 Task: Find a house in South Boston, United States, for 6 guests from 6th to 15th September, with a price range of 8000 to 12000, 6 bedrooms, 6 beds, 6 bathrooms, and amenities like Free parking and Wifi.
Action: Mouse moved to (577, 113)
Screenshot: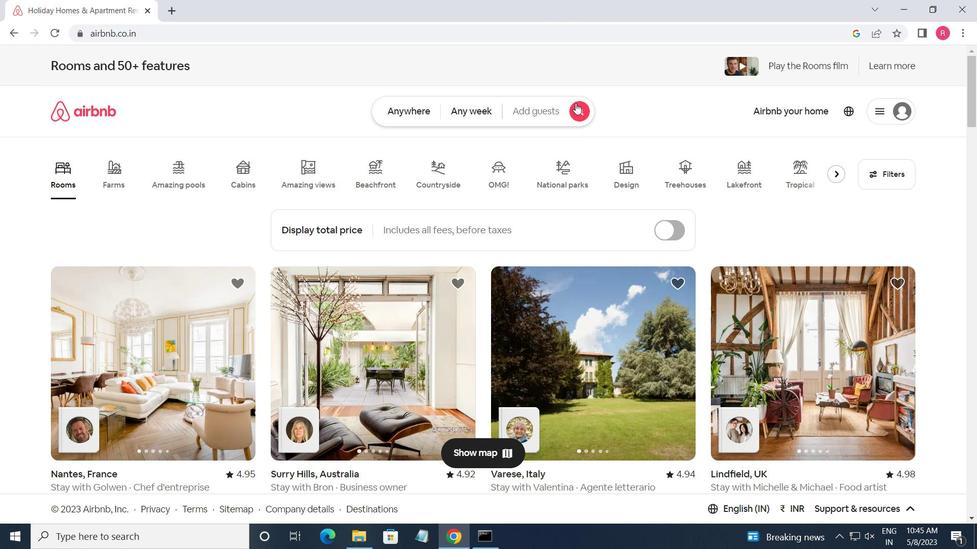 
Action: Mouse pressed left at (577, 113)
Screenshot: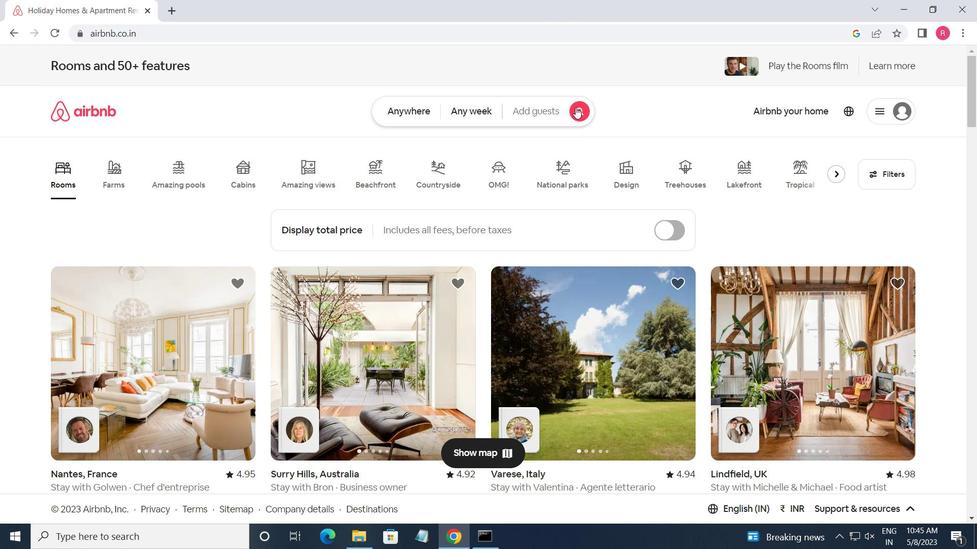 
Action: Mouse moved to (352, 162)
Screenshot: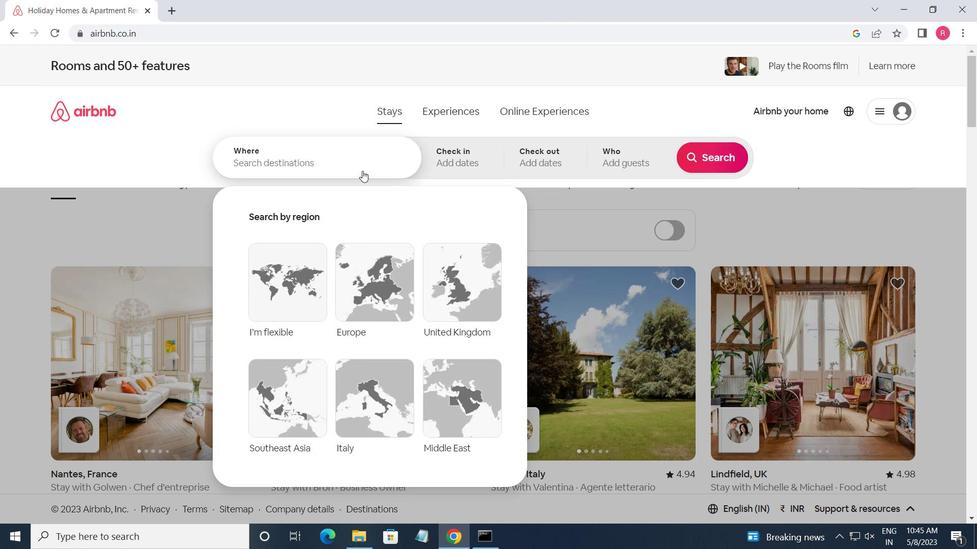 
Action: Mouse pressed left at (352, 162)
Screenshot: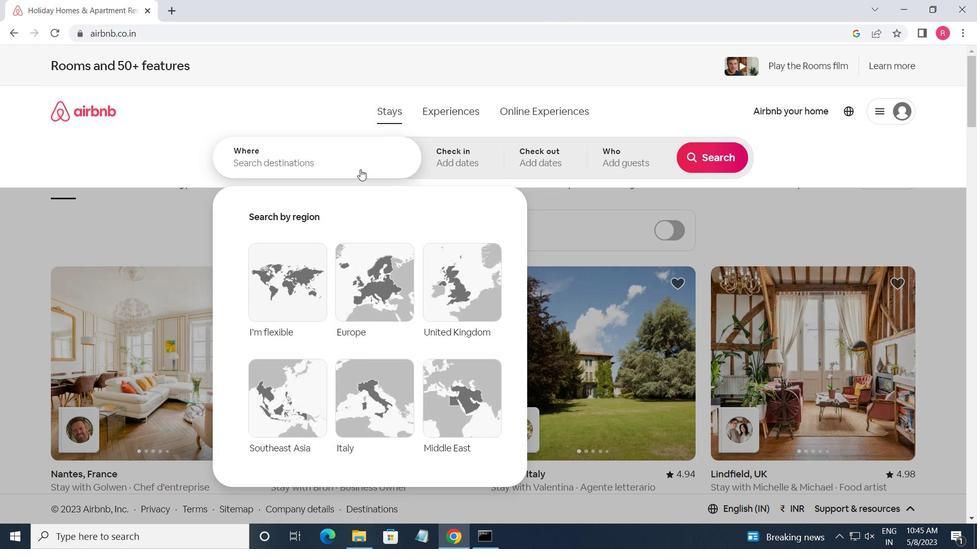 
Action: Key pressed <Key.shift>SOUTH<Key.space><Key.shift_r>BOSTON<Key.shift_r><<Key.space><Key.backspace><Key.backspace>,<Key.space><Key.shift_r>UNITED<Key.space><Key.shift>STATES<Key.enter>
Screenshot: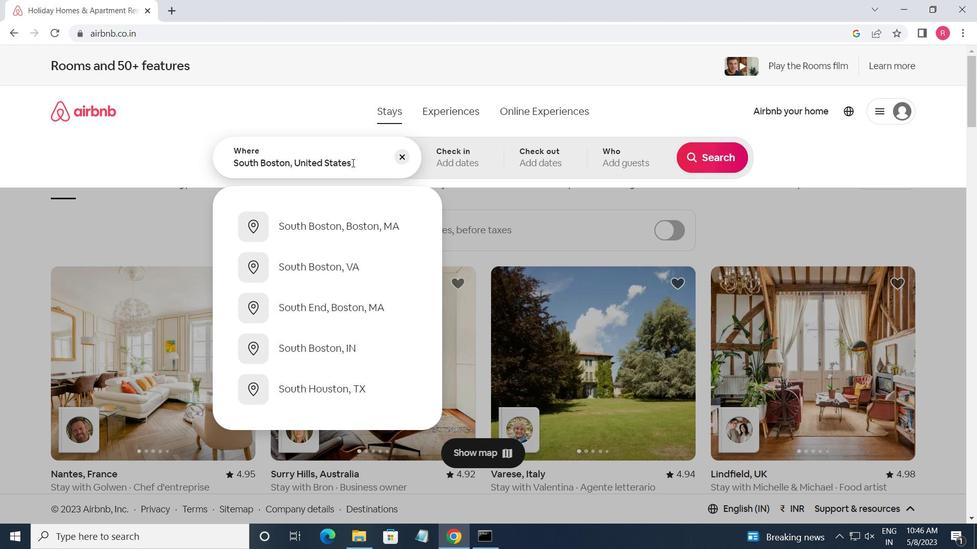 
Action: Mouse moved to (711, 258)
Screenshot: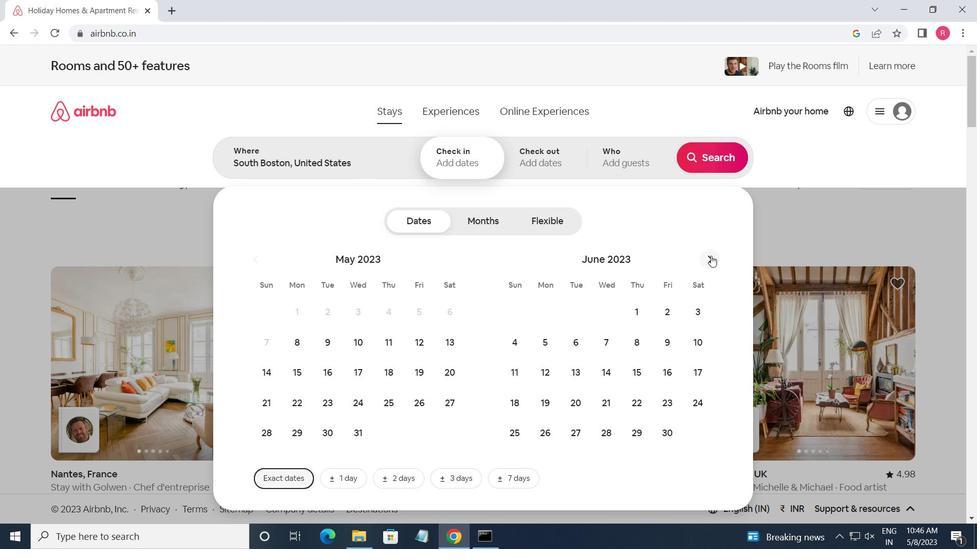 
Action: Mouse pressed left at (711, 258)
Screenshot: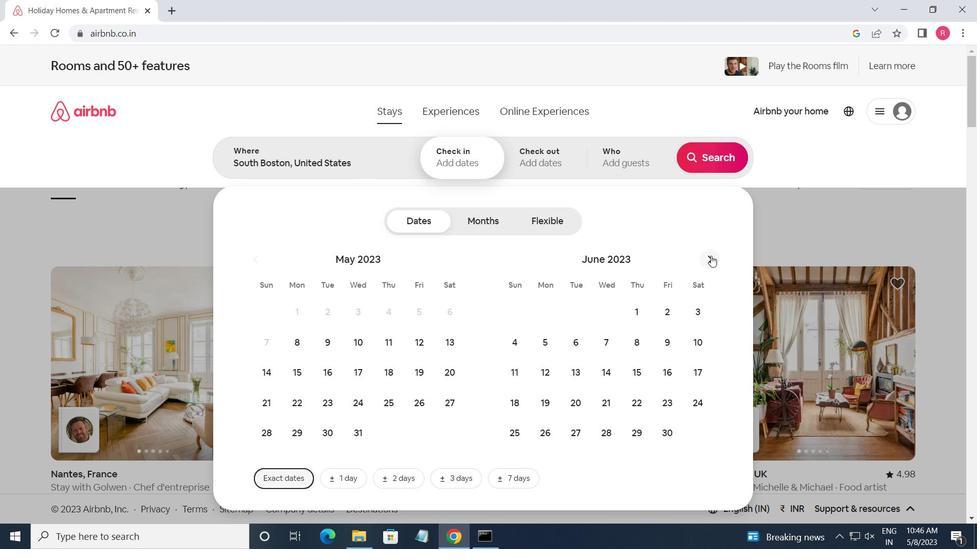 
Action: Mouse pressed left at (711, 258)
Screenshot: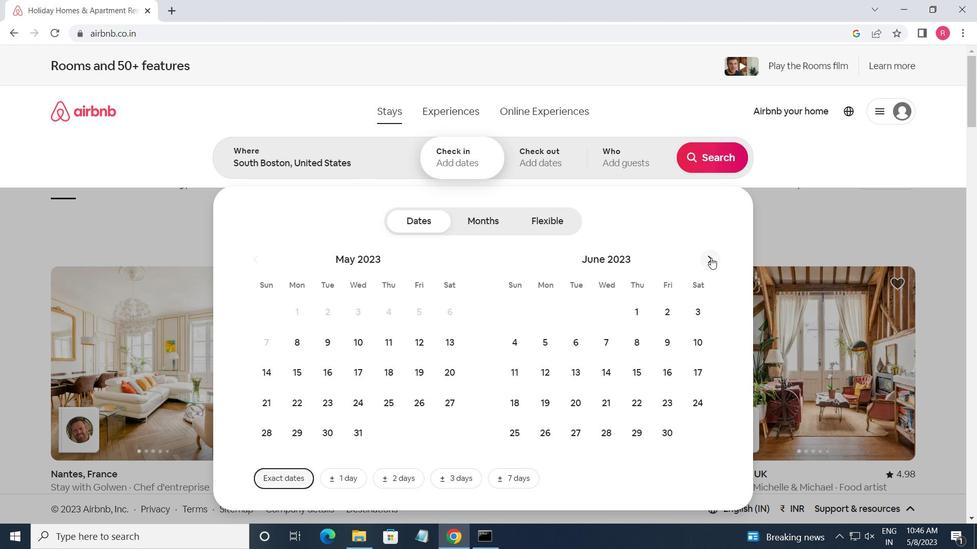 
Action: Mouse pressed left at (711, 258)
Screenshot: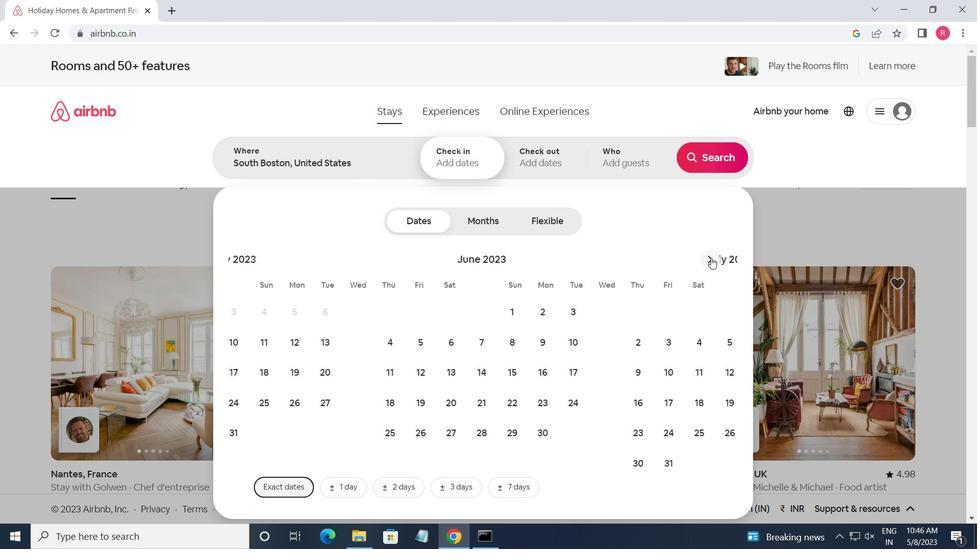 
Action: Mouse pressed left at (711, 258)
Screenshot: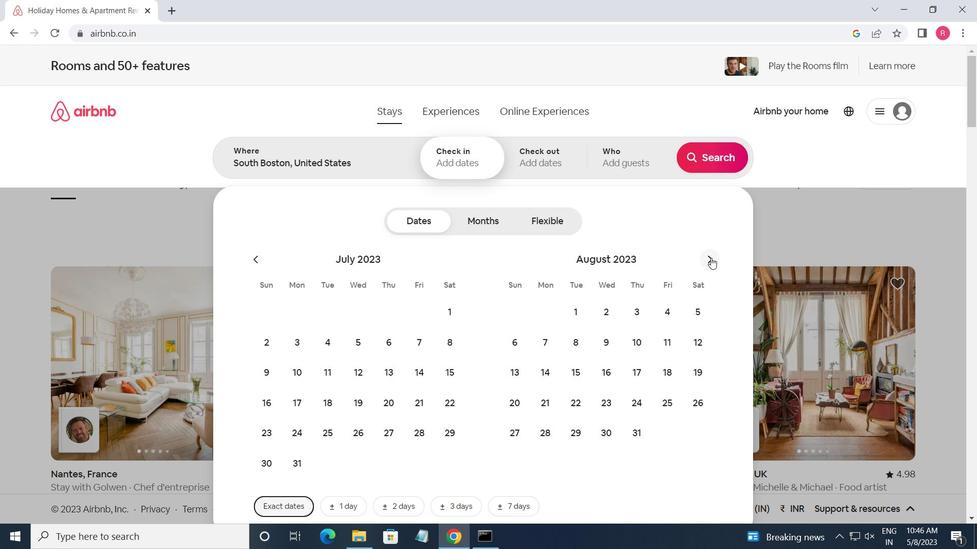 
Action: Mouse moved to (610, 345)
Screenshot: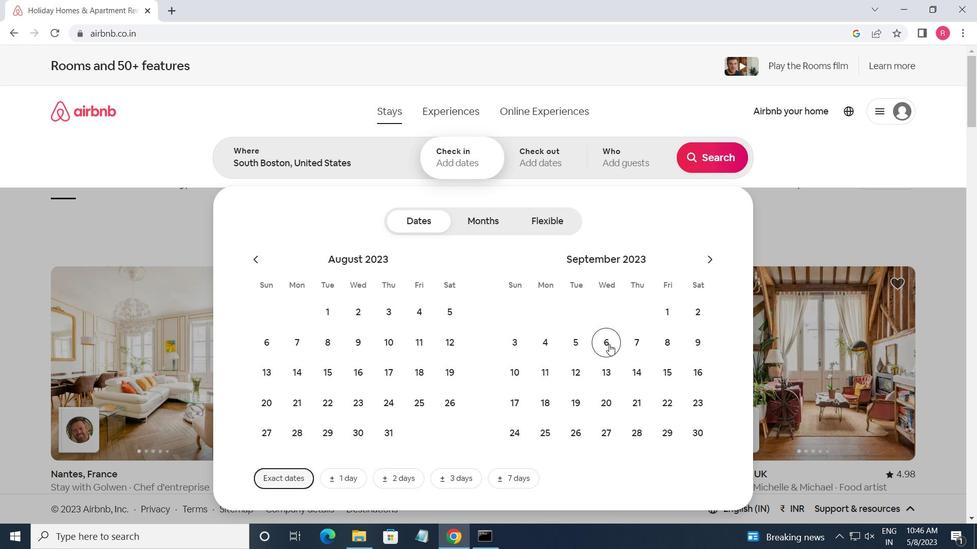 
Action: Mouse pressed left at (610, 345)
Screenshot: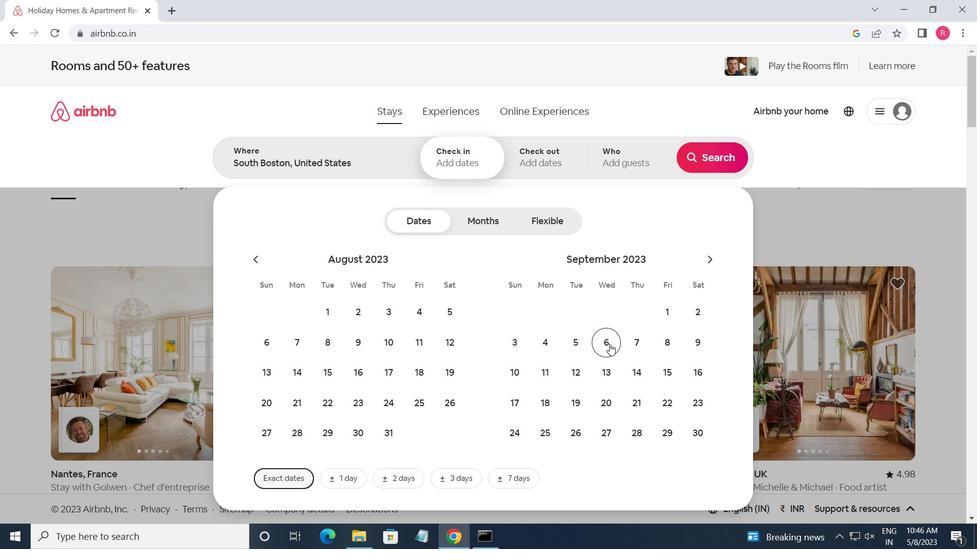 
Action: Mouse moved to (659, 377)
Screenshot: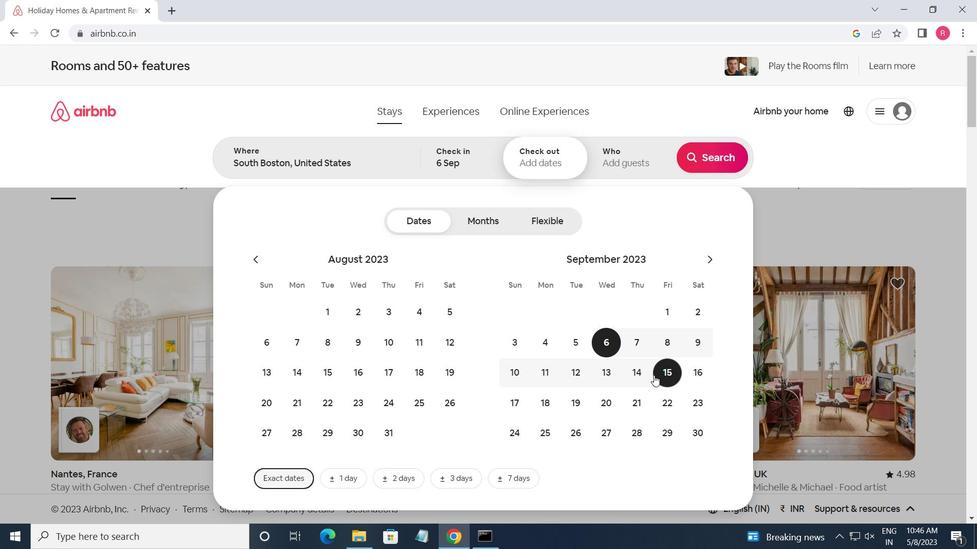 
Action: Mouse pressed left at (659, 377)
Screenshot: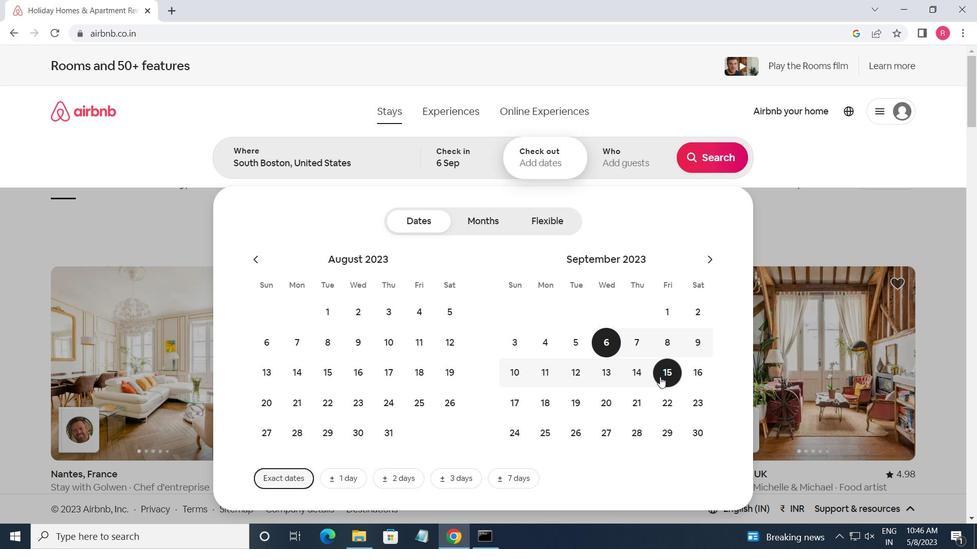 
Action: Mouse moved to (606, 156)
Screenshot: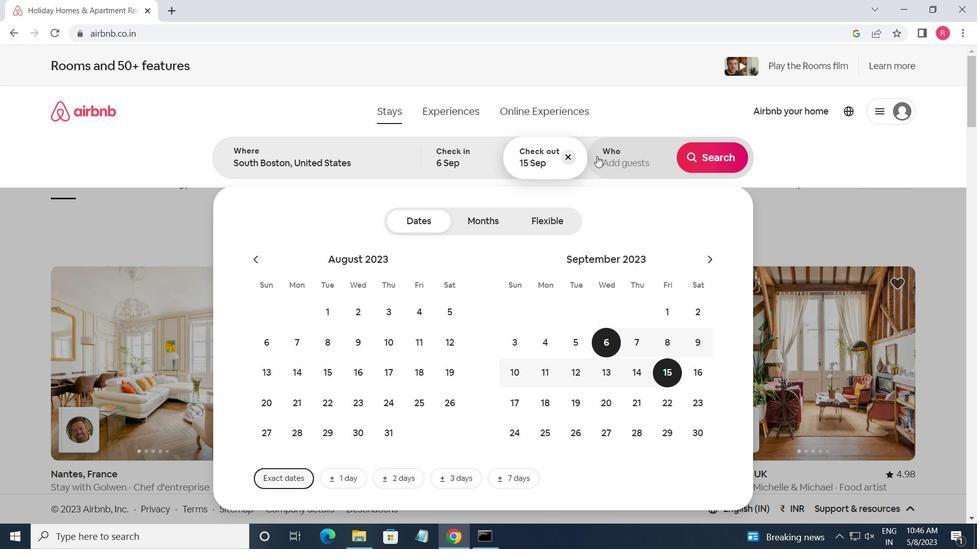 
Action: Mouse pressed left at (606, 156)
Screenshot: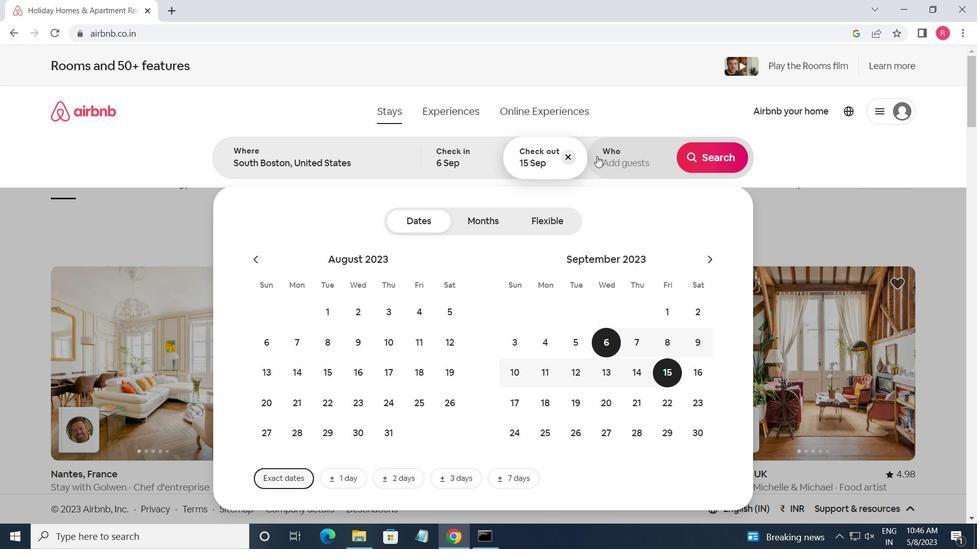 
Action: Mouse moved to (715, 227)
Screenshot: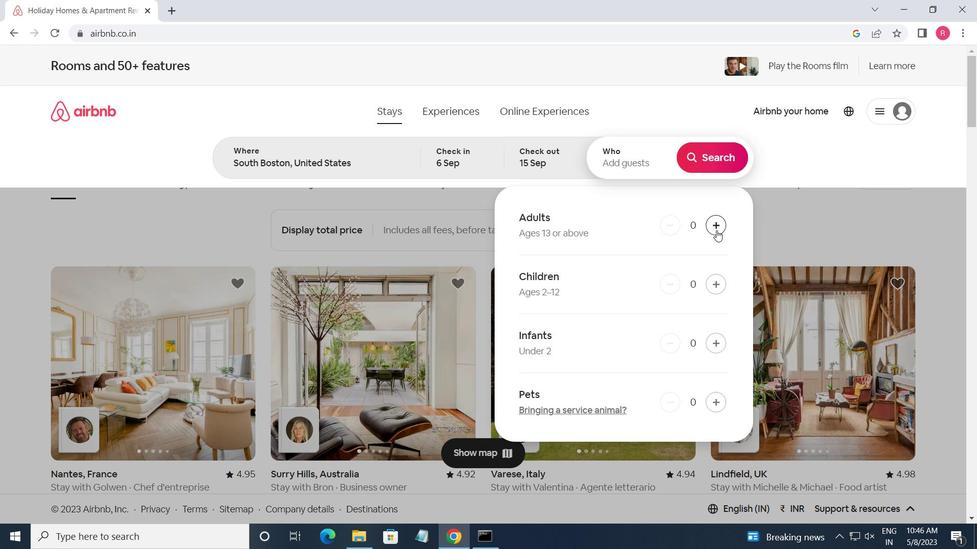 
Action: Mouse pressed left at (715, 227)
Screenshot: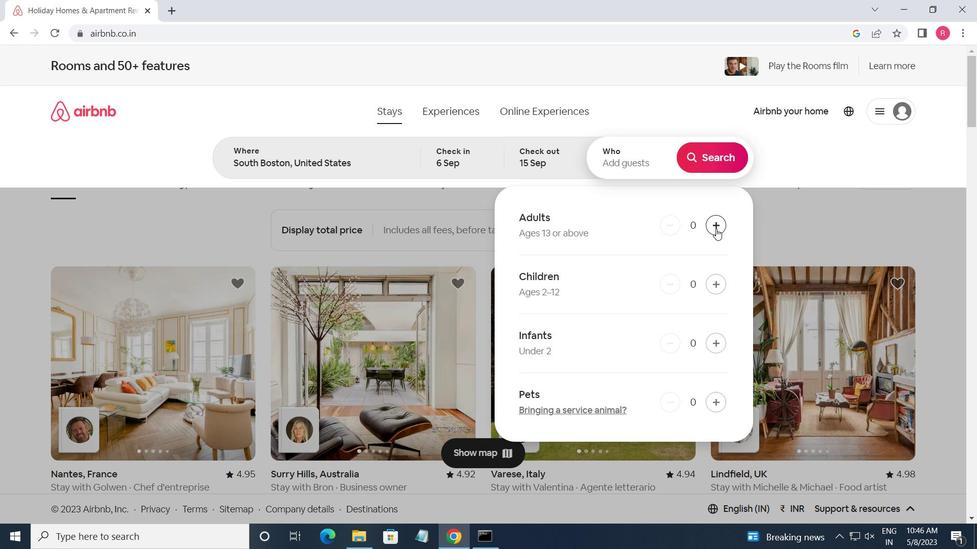 
Action: Mouse pressed left at (715, 227)
Screenshot: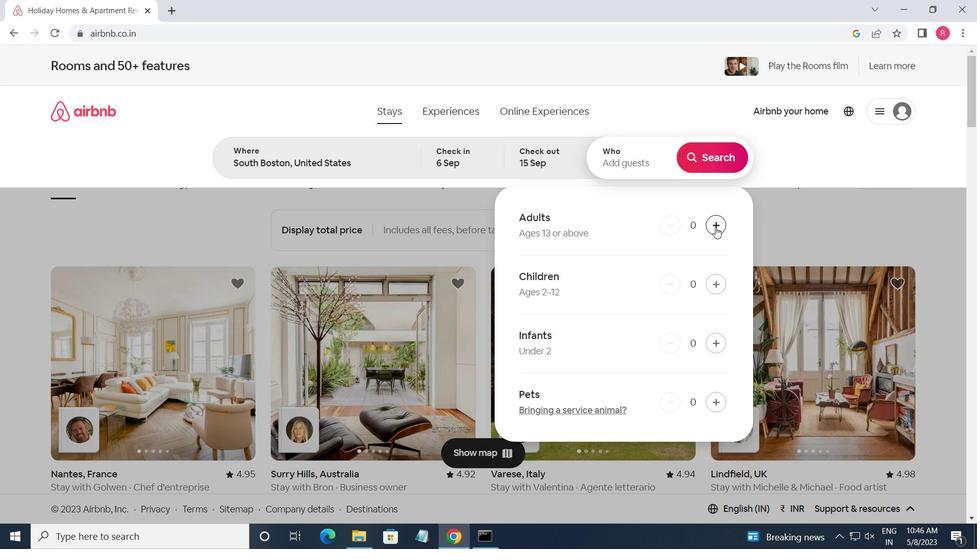 
Action: Mouse pressed left at (715, 227)
Screenshot: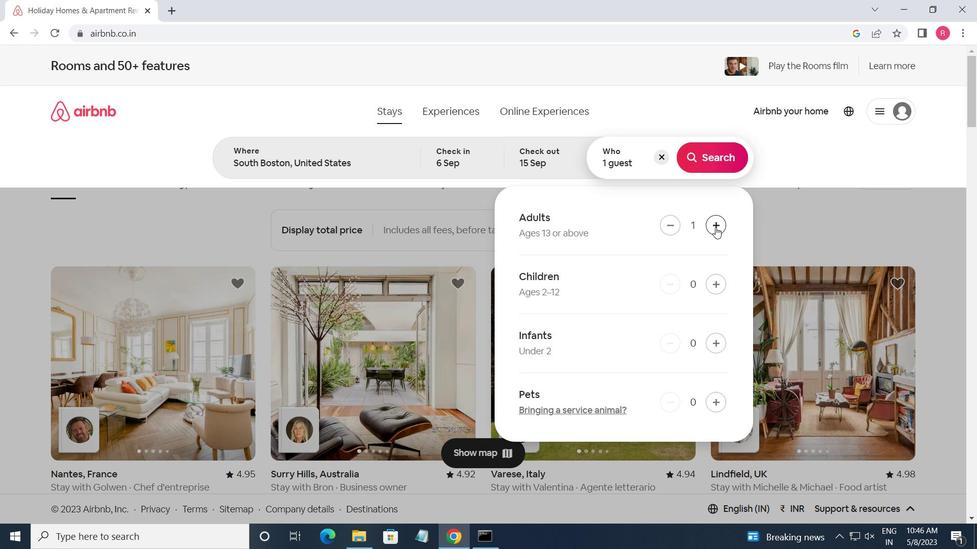 
Action: Mouse pressed left at (715, 227)
Screenshot: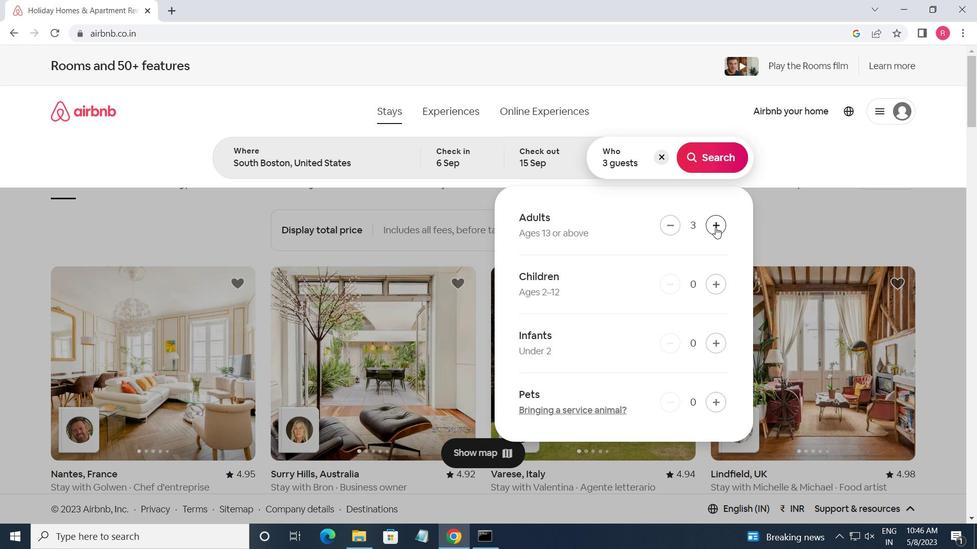 
Action: Mouse pressed left at (715, 227)
Screenshot: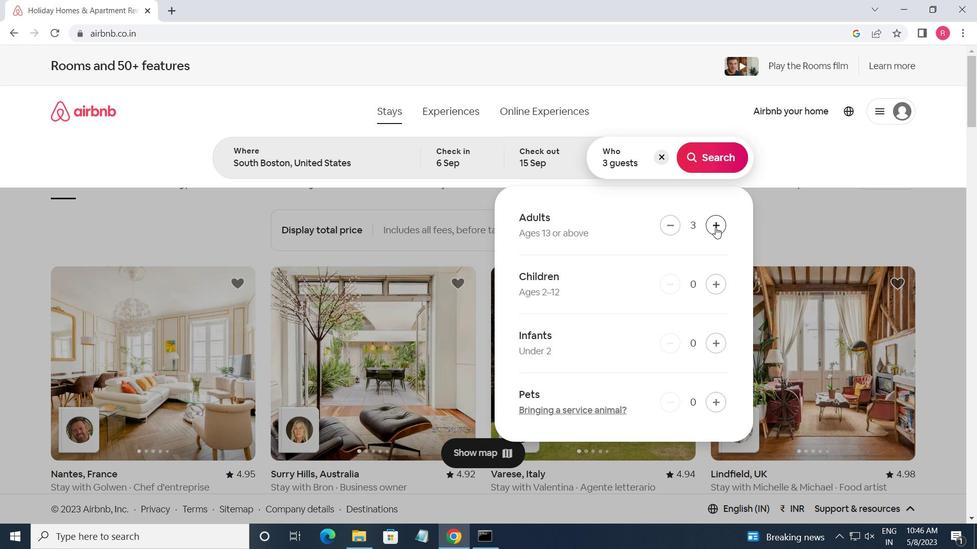 
Action: Mouse pressed left at (715, 227)
Screenshot: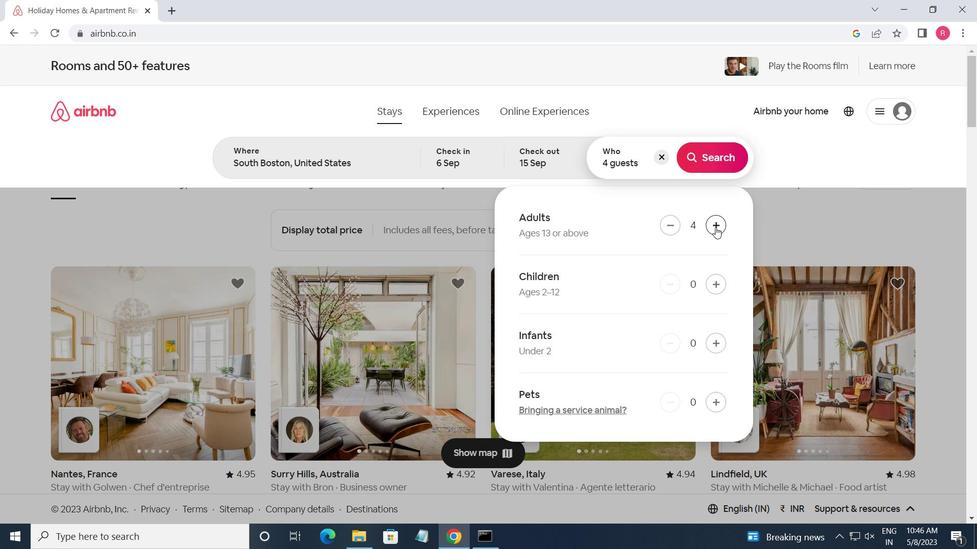 
Action: Mouse moved to (699, 164)
Screenshot: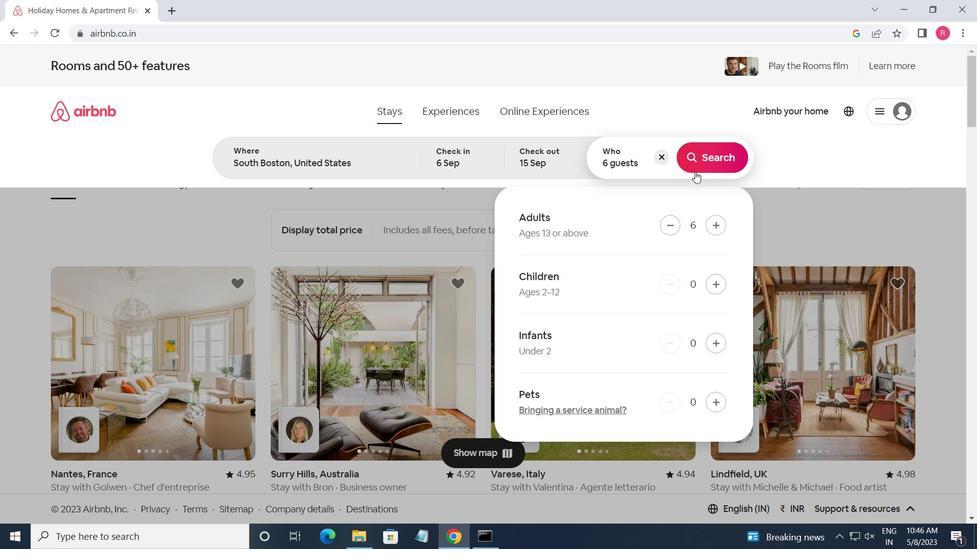 
Action: Mouse pressed left at (699, 164)
Screenshot: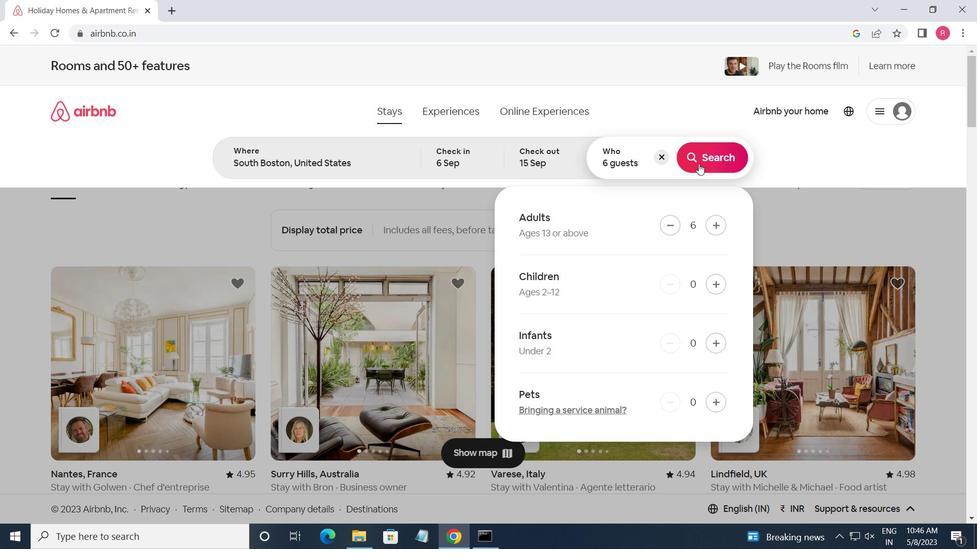 
Action: Mouse moved to (929, 126)
Screenshot: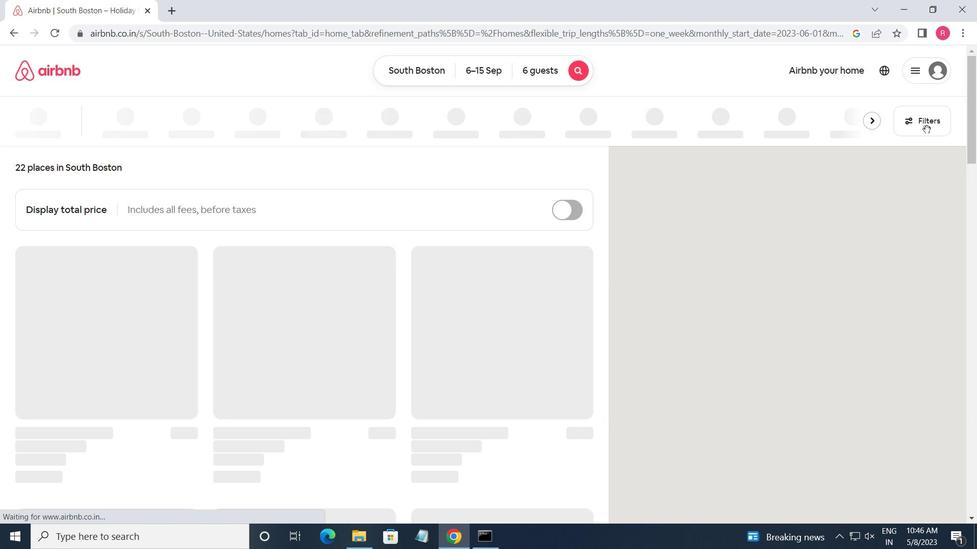 
Action: Mouse pressed left at (929, 126)
Screenshot: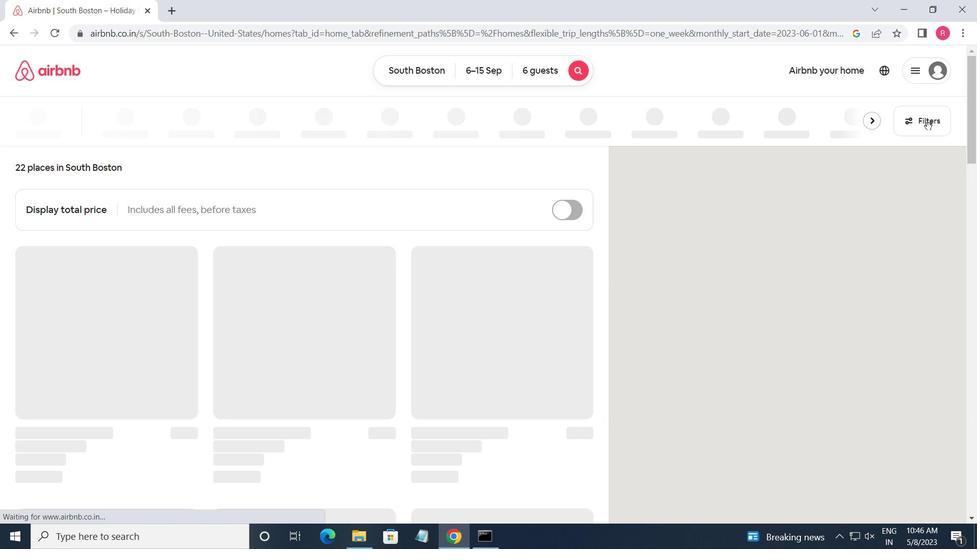 
Action: Mouse moved to (359, 425)
Screenshot: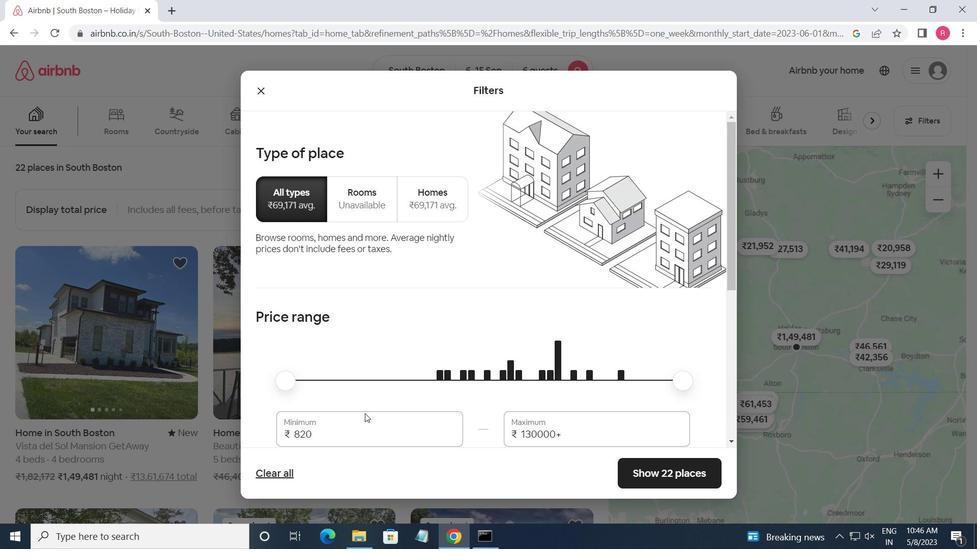 
Action: Mouse pressed left at (359, 425)
Screenshot: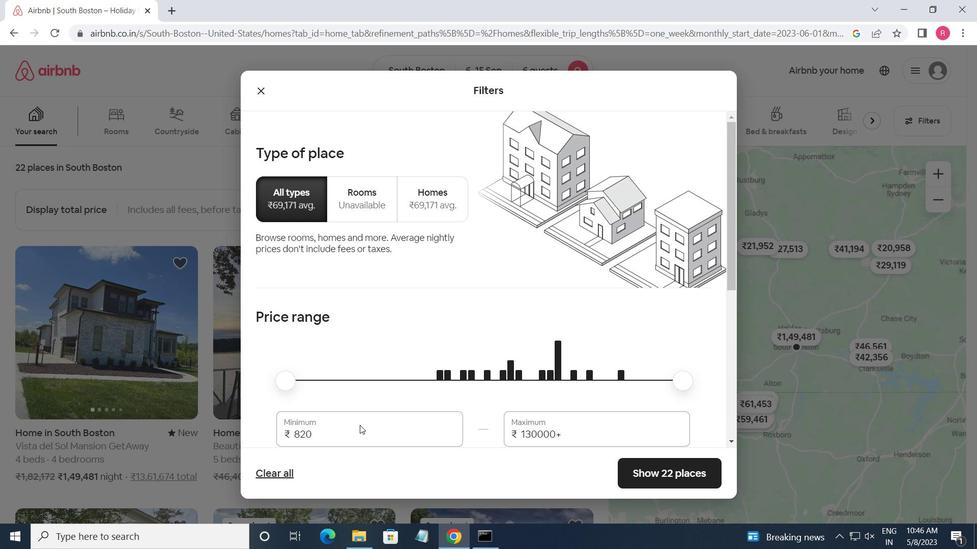 
Action: Key pressed <Key.backspace><Key.backspace>000<Key.tab>12000
Screenshot: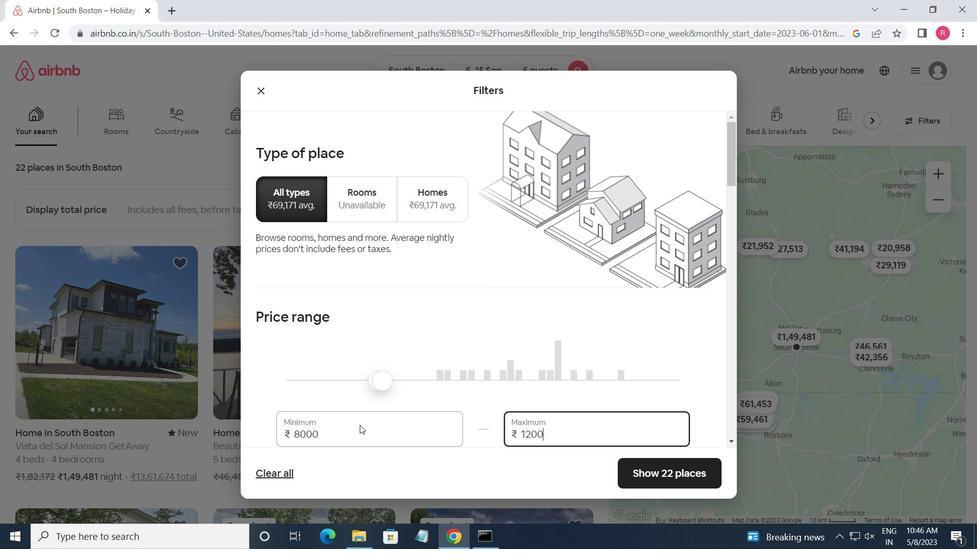 
Action: Mouse moved to (358, 426)
Screenshot: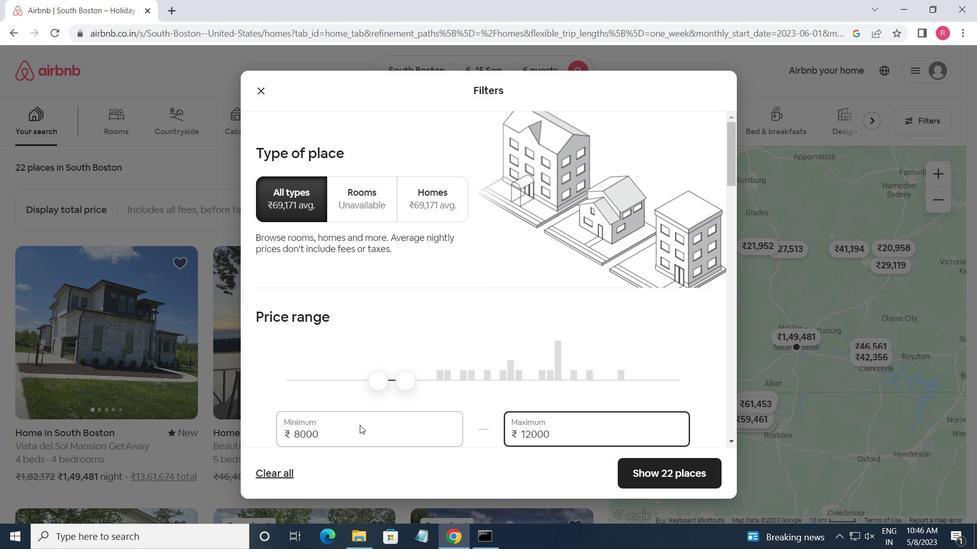 
Action: Mouse scrolled (358, 425) with delta (0, 0)
Screenshot: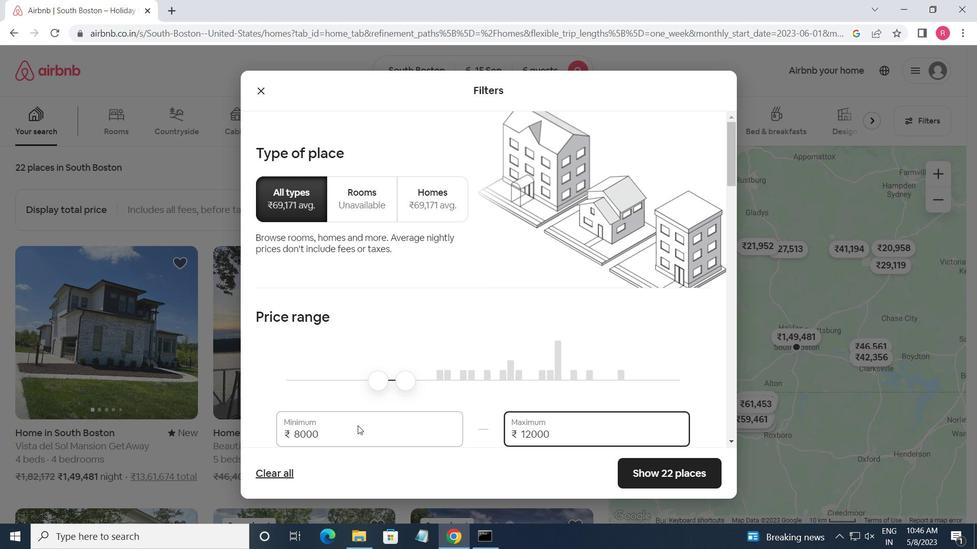 
Action: Mouse moved to (357, 426)
Screenshot: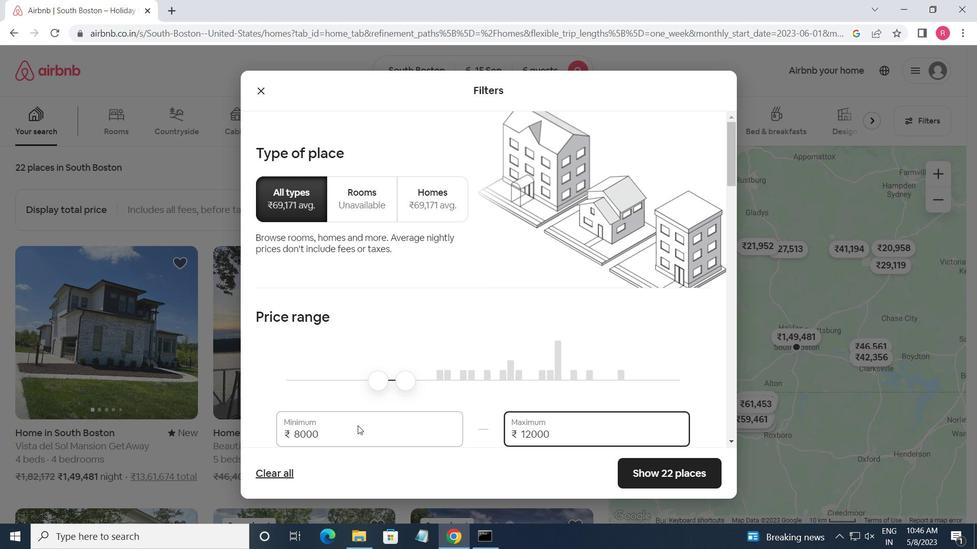 
Action: Mouse scrolled (357, 426) with delta (0, 0)
Screenshot: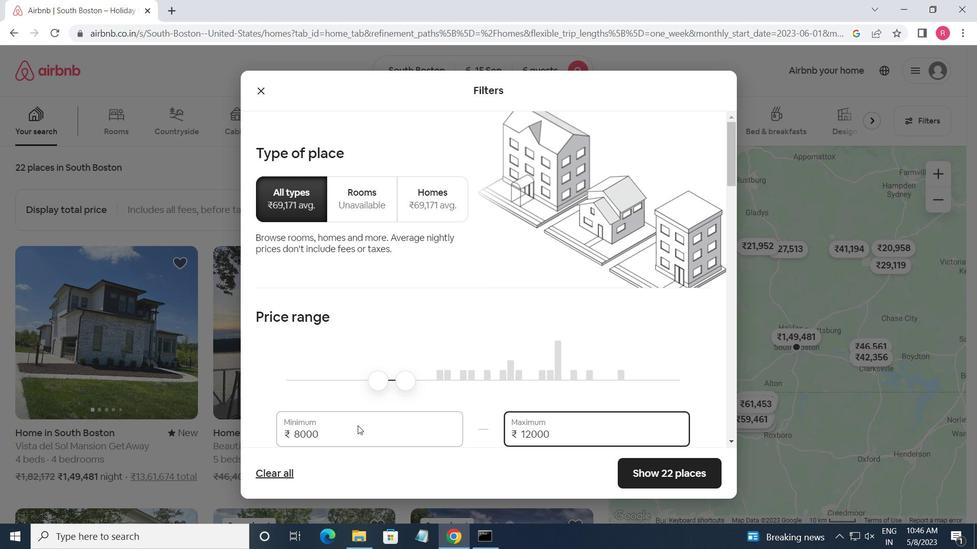 
Action: Mouse moved to (510, 415)
Screenshot: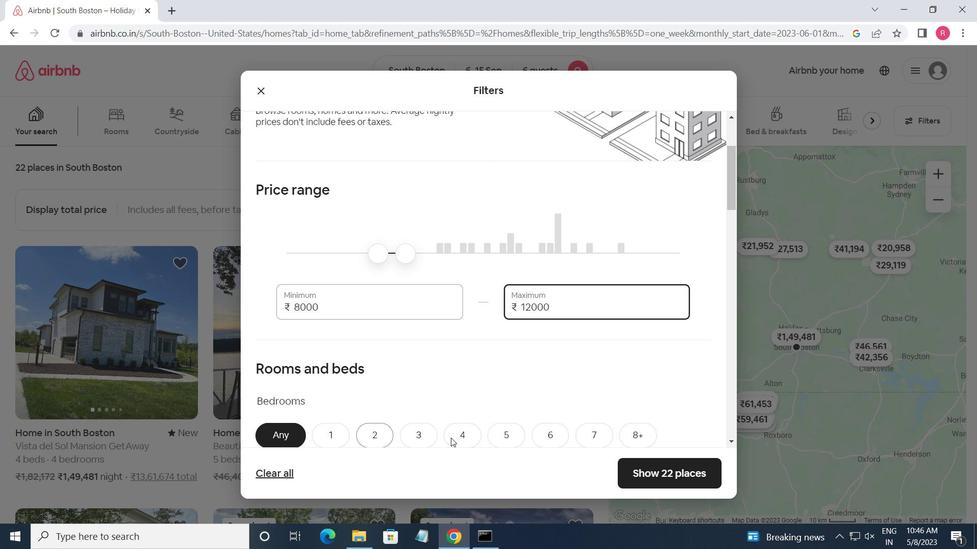 
Action: Mouse scrolled (510, 414) with delta (0, 0)
Screenshot: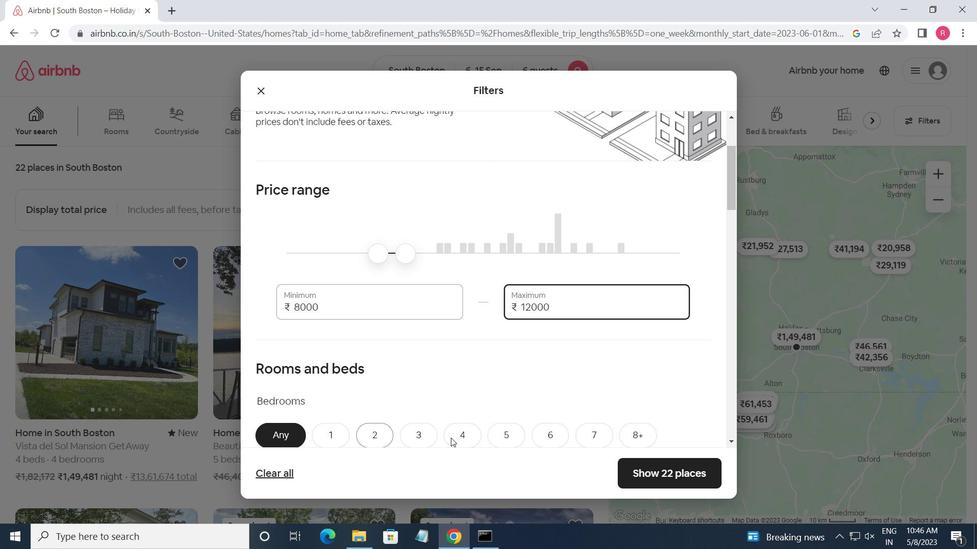 
Action: Mouse moved to (546, 371)
Screenshot: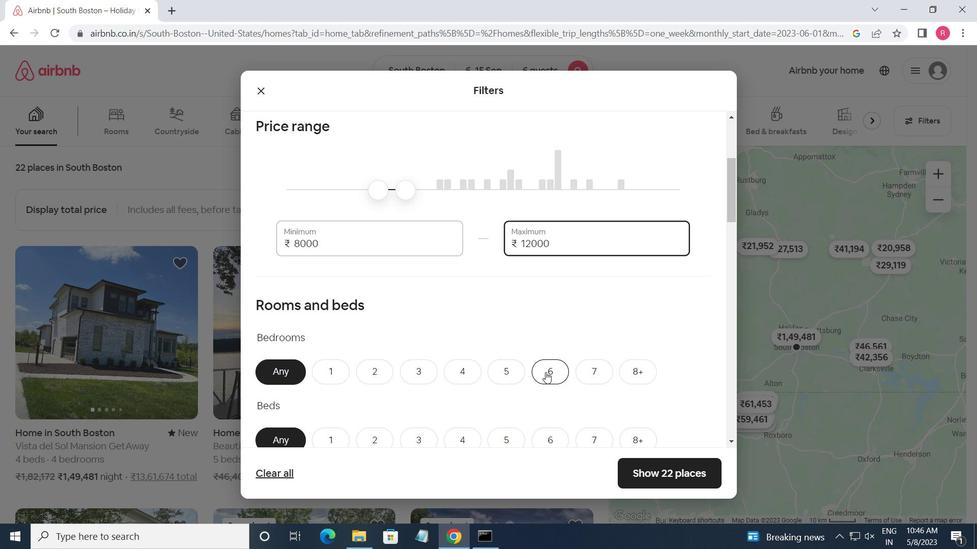 
Action: Mouse pressed left at (546, 371)
Screenshot: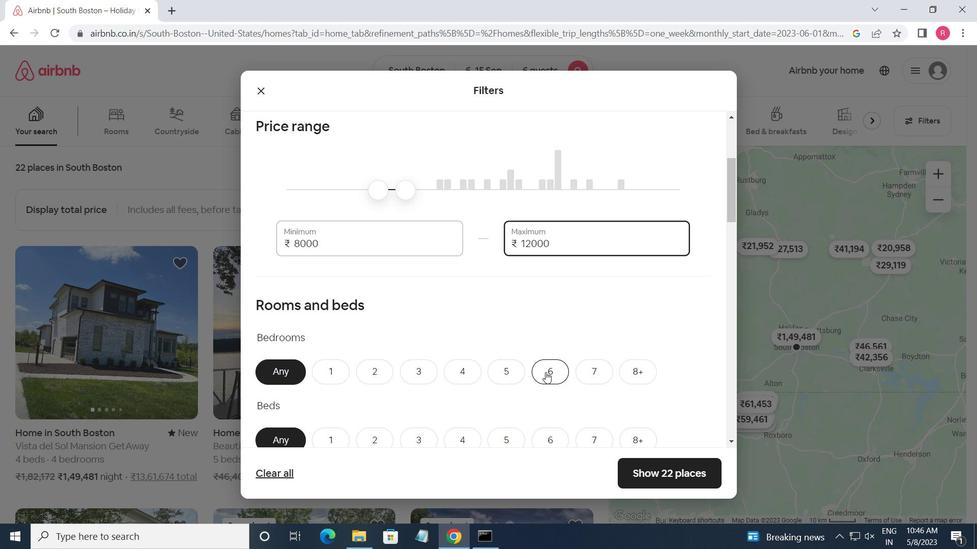 
Action: Mouse moved to (553, 434)
Screenshot: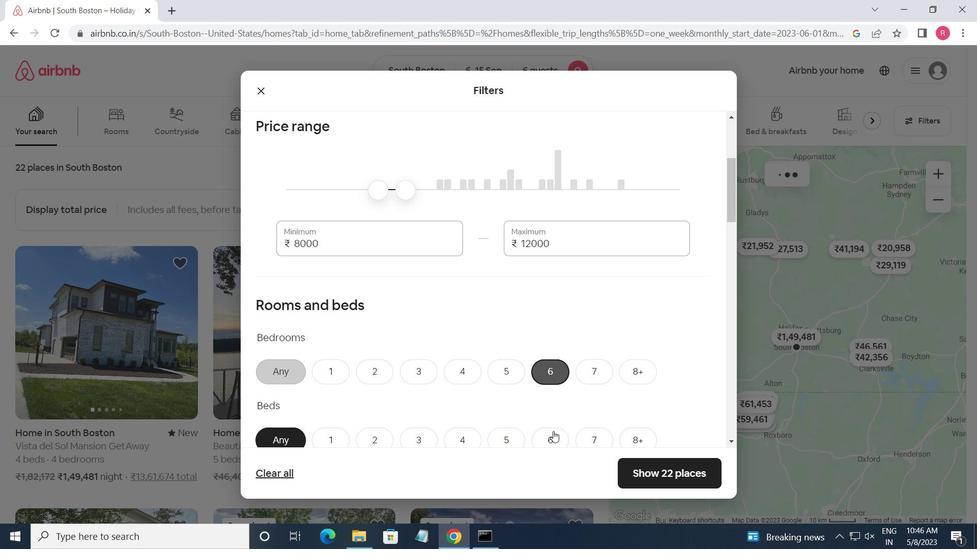 
Action: Mouse pressed left at (553, 434)
Screenshot: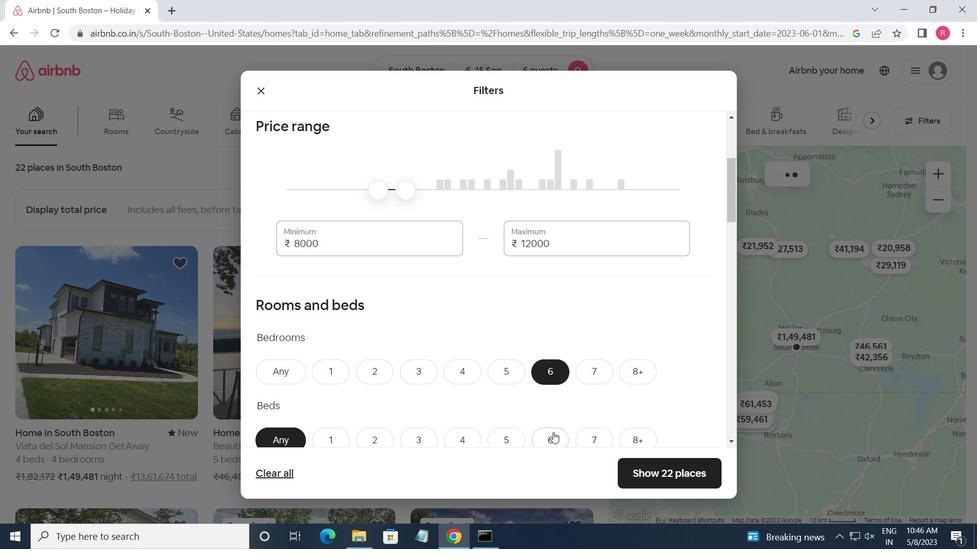 
Action: Mouse moved to (551, 434)
Screenshot: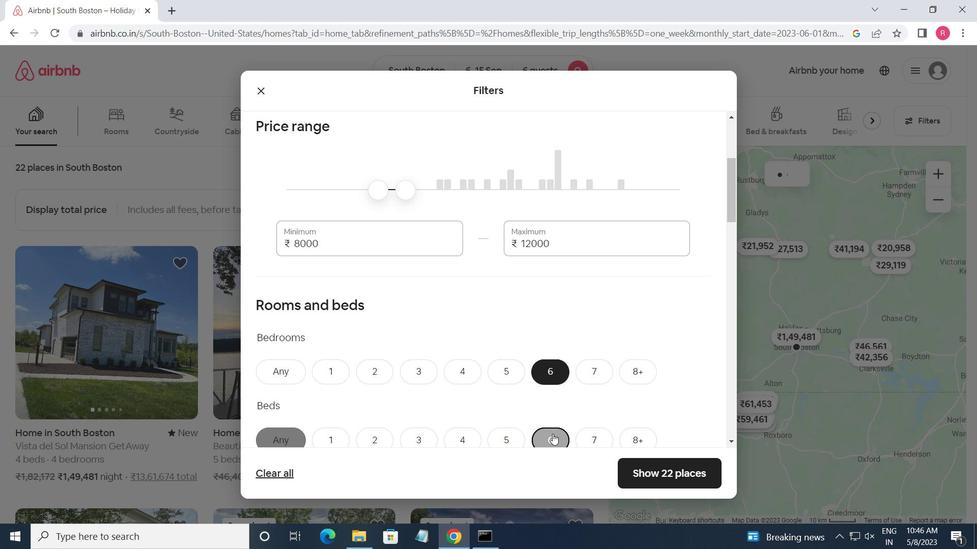 
Action: Mouse scrolled (551, 434) with delta (0, 0)
Screenshot: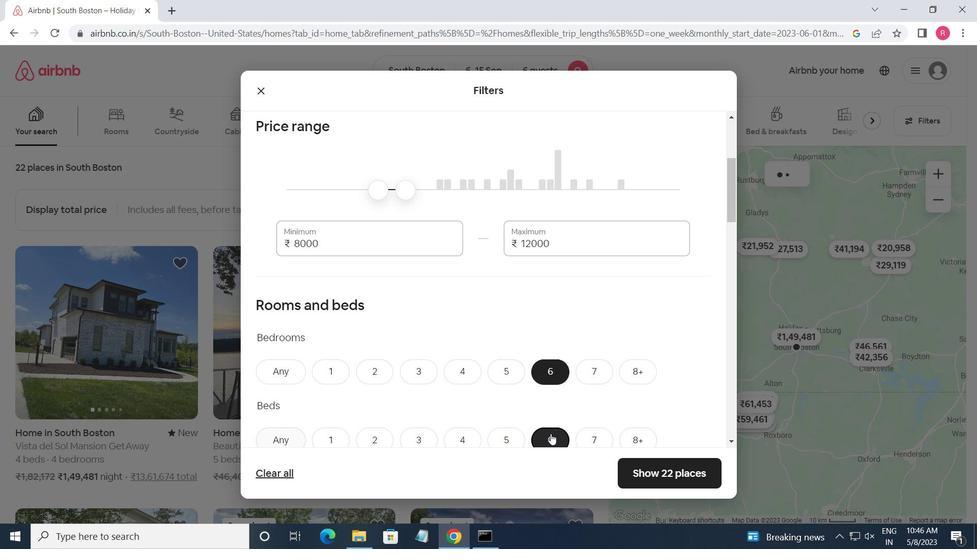 
Action: Mouse scrolled (551, 434) with delta (0, 0)
Screenshot: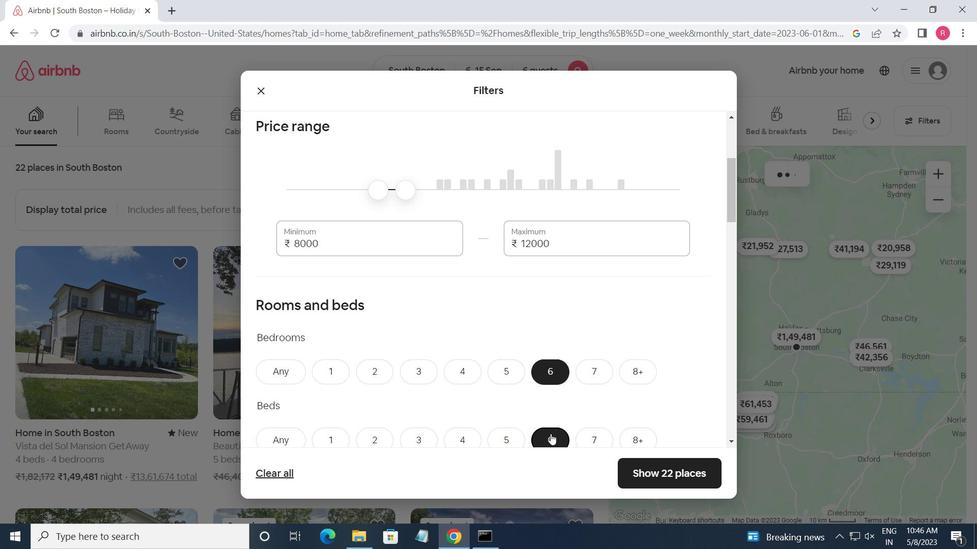 
Action: Mouse moved to (549, 388)
Screenshot: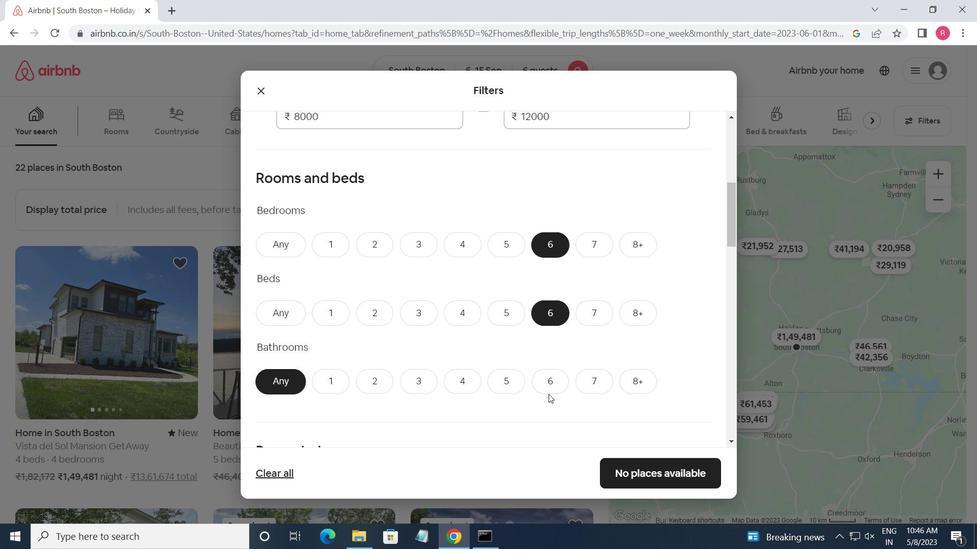
Action: Mouse pressed left at (549, 388)
Screenshot: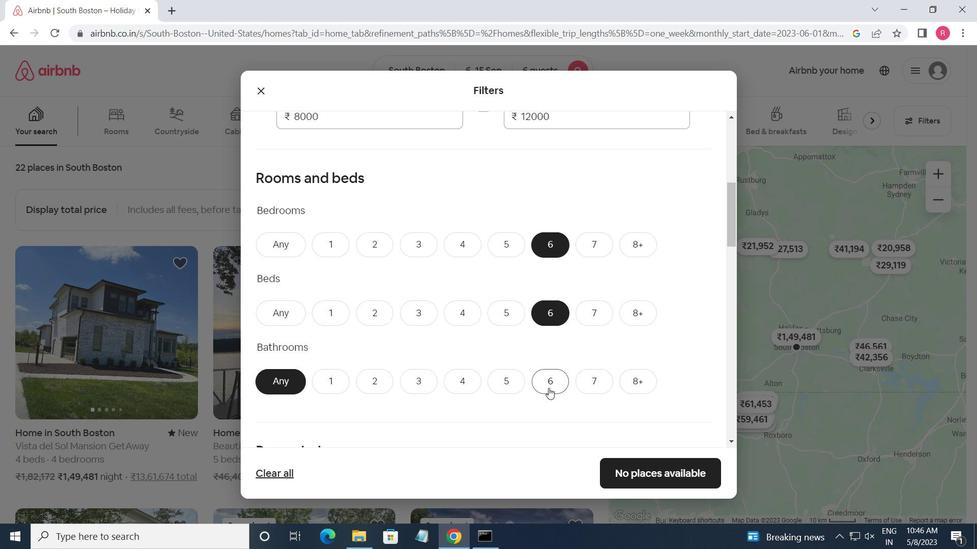 
Action: Mouse scrolled (549, 388) with delta (0, 0)
Screenshot: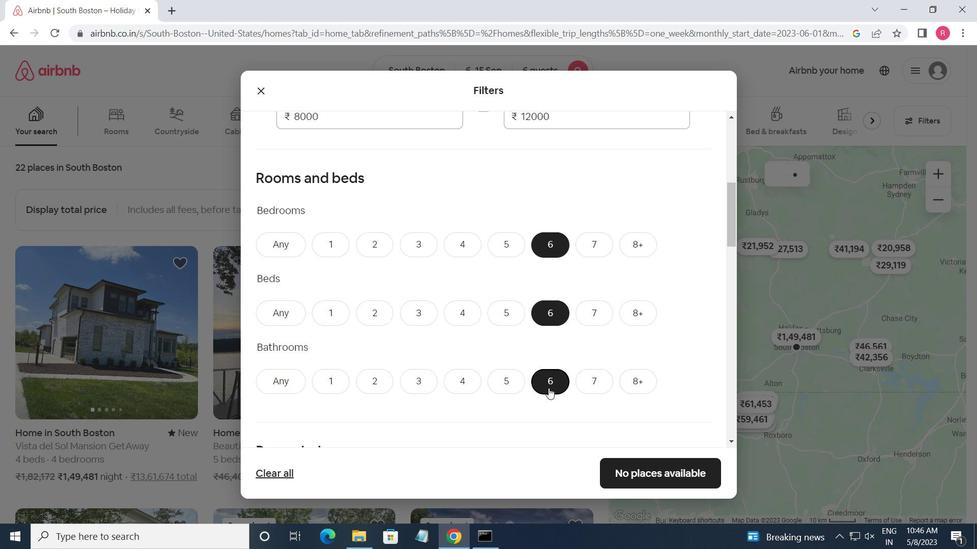 
Action: Mouse scrolled (549, 388) with delta (0, 0)
Screenshot: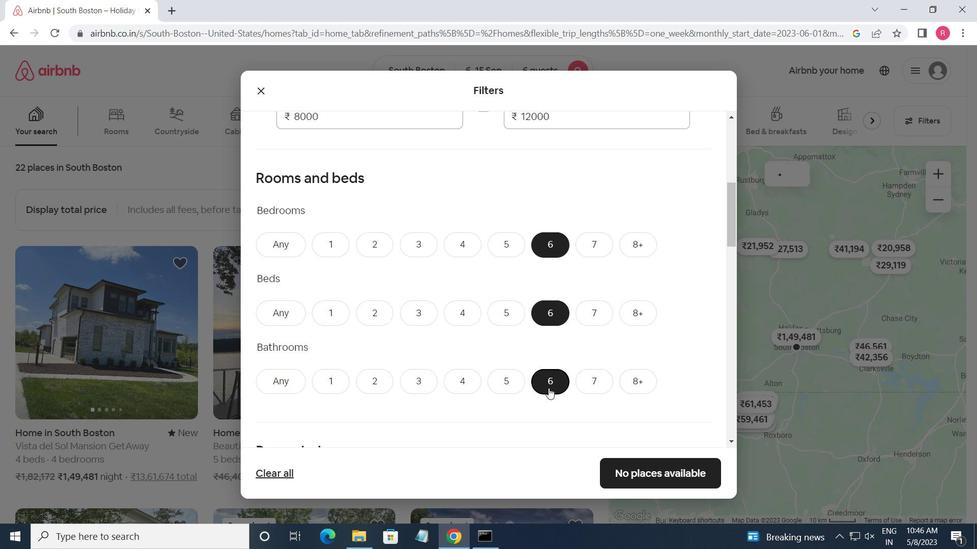 
Action: Mouse scrolled (549, 388) with delta (0, 0)
Screenshot: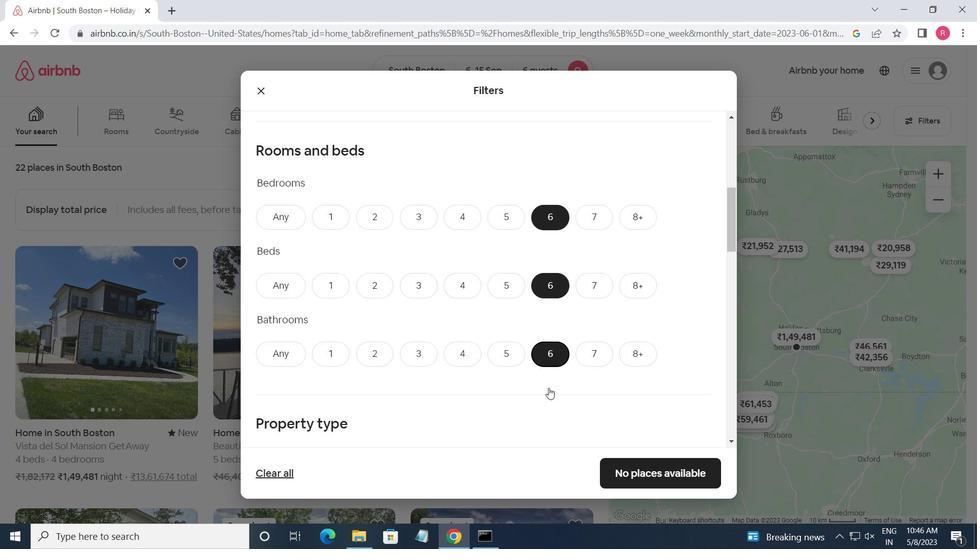 
Action: Mouse moved to (336, 334)
Screenshot: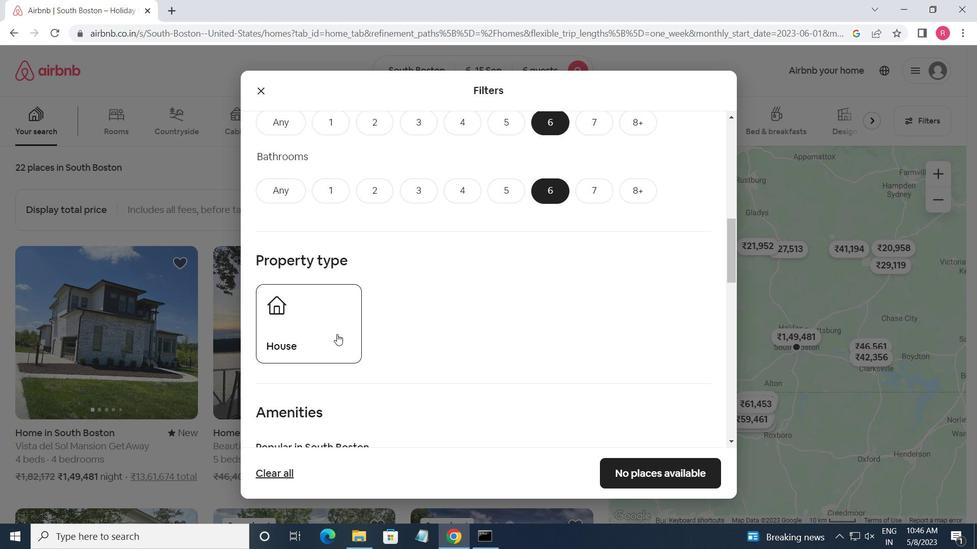
Action: Mouse pressed left at (336, 334)
Screenshot: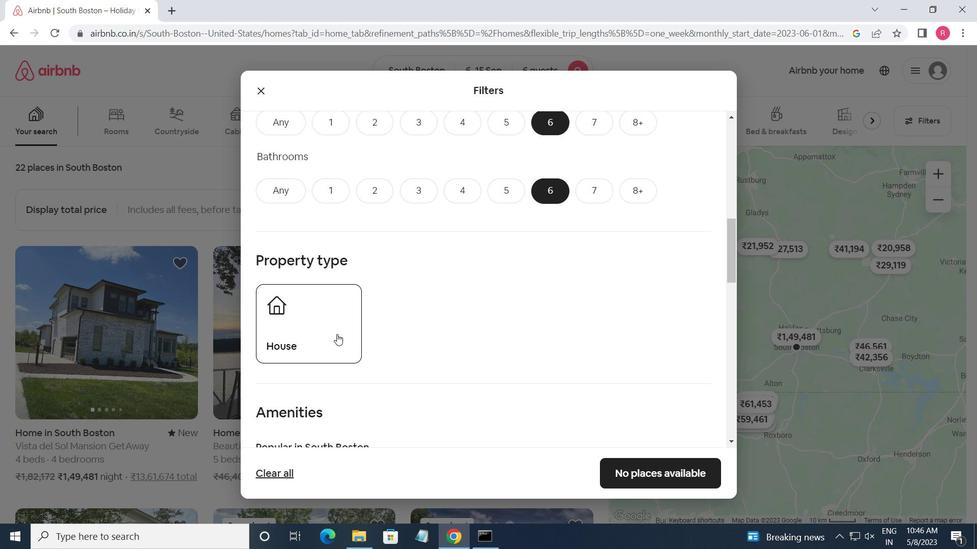 
Action: Mouse moved to (354, 329)
Screenshot: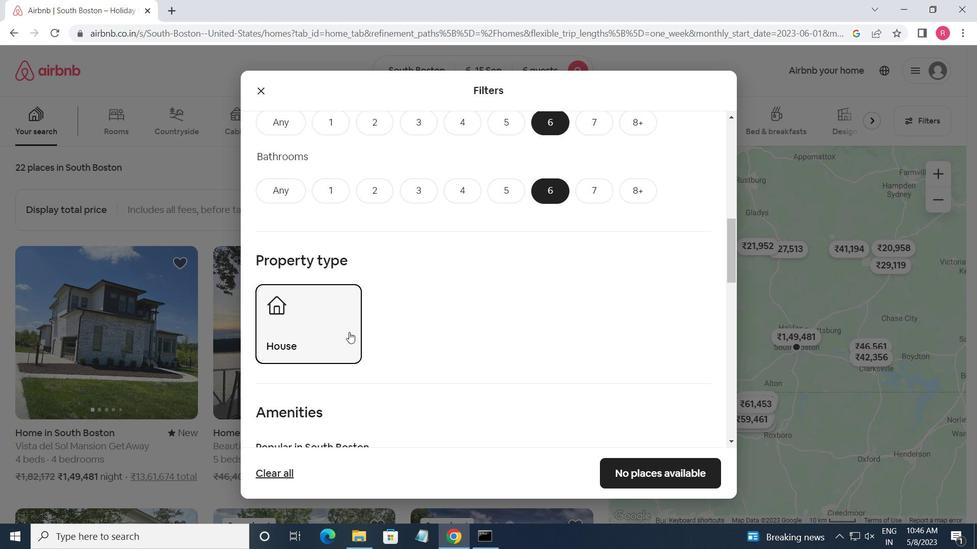 
Action: Mouse scrolled (354, 328) with delta (0, 0)
Screenshot: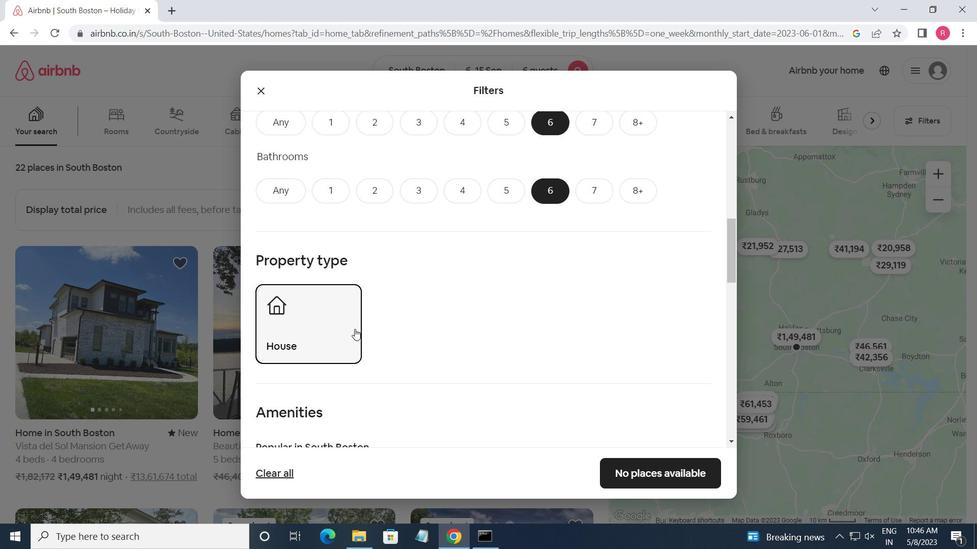 
Action: Mouse scrolled (354, 328) with delta (0, 0)
Screenshot: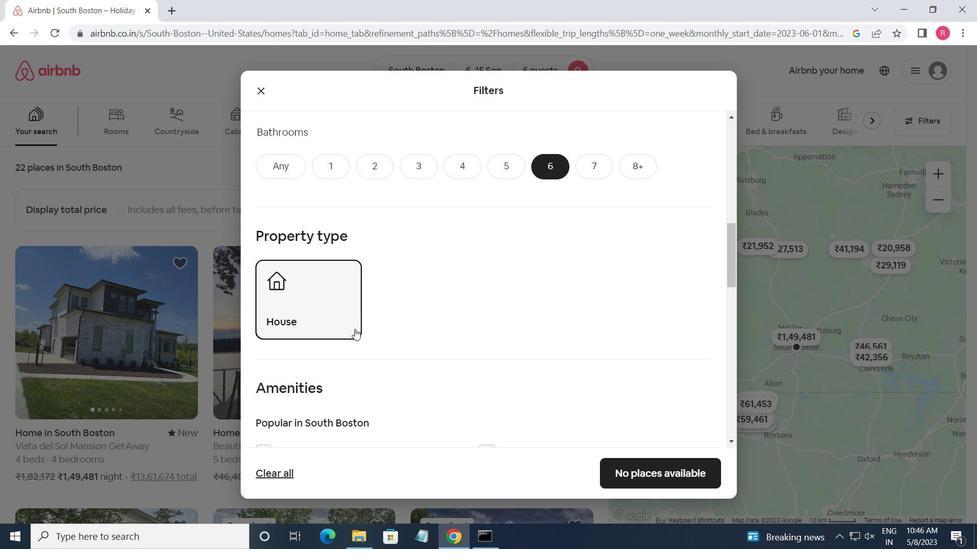 
Action: Mouse moved to (254, 349)
Screenshot: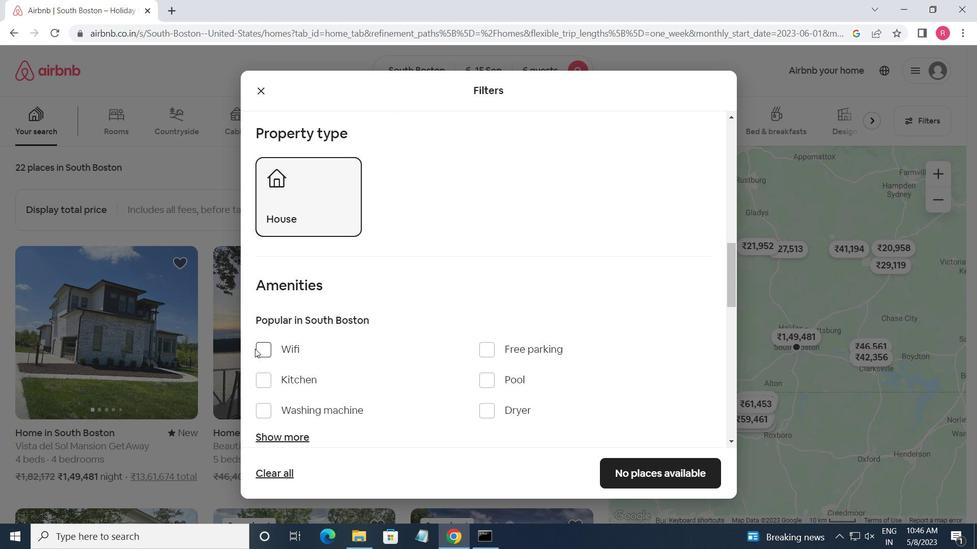 
Action: Mouse pressed left at (254, 349)
Screenshot: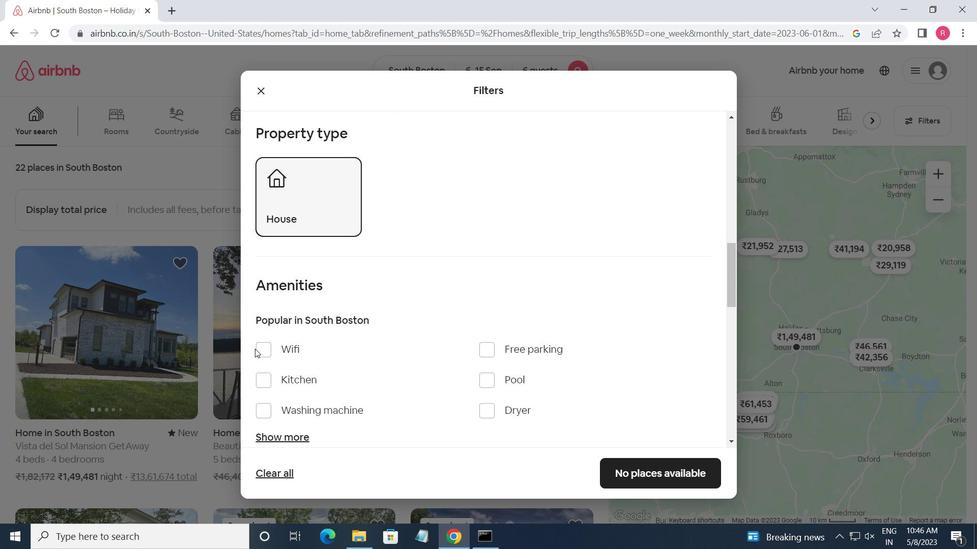 
Action: Mouse moved to (494, 352)
Screenshot: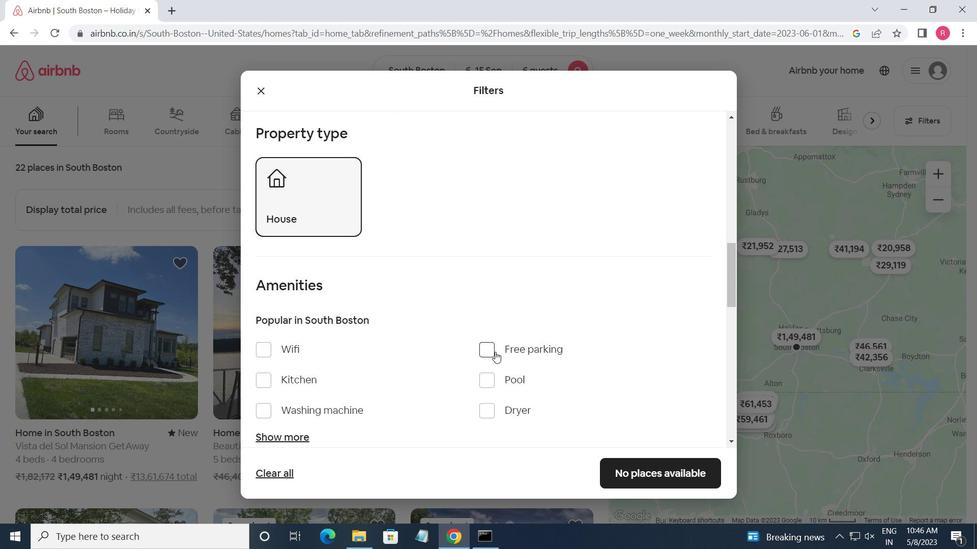 
Action: Mouse pressed left at (494, 352)
Screenshot: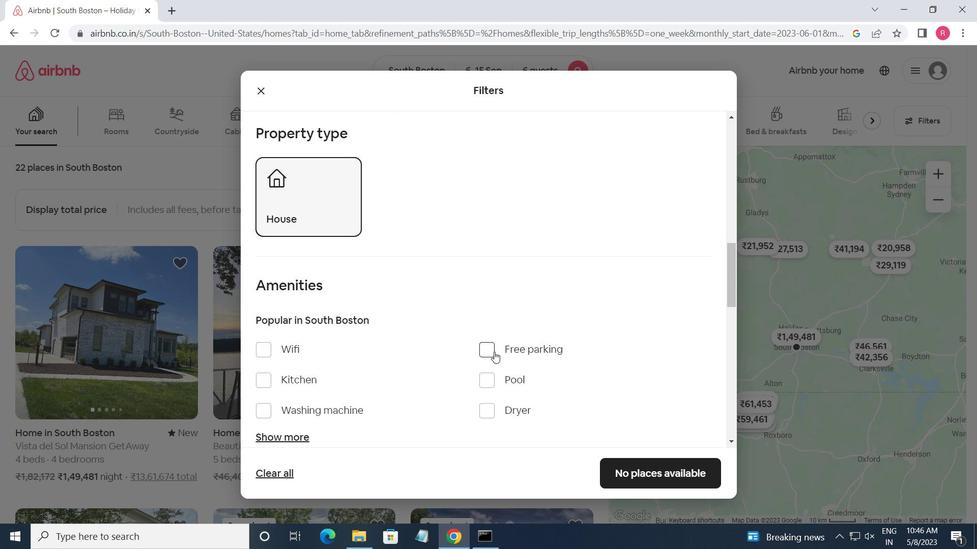 
Action: Mouse moved to (263, 348)
Screenshot: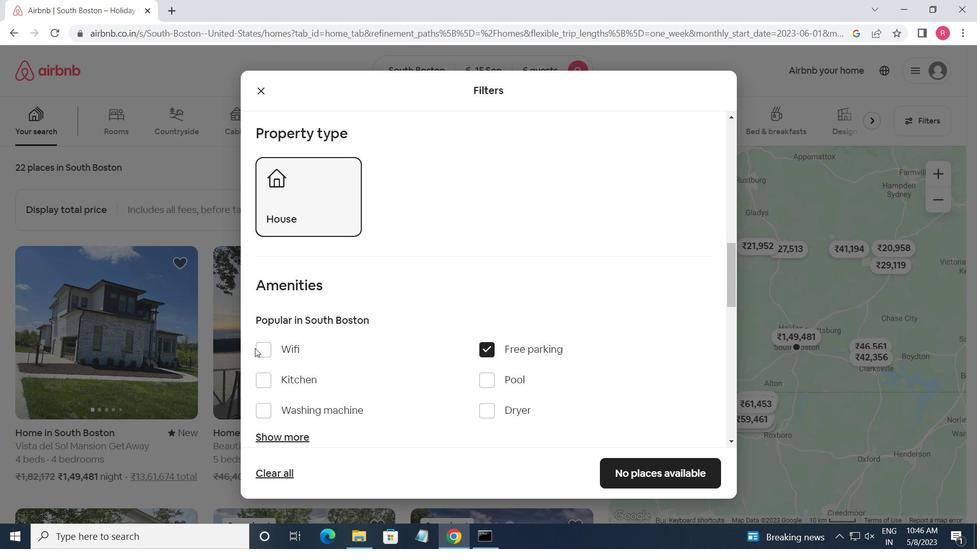 
Action: Mouse pressed left at (263, 348)
Screenshot: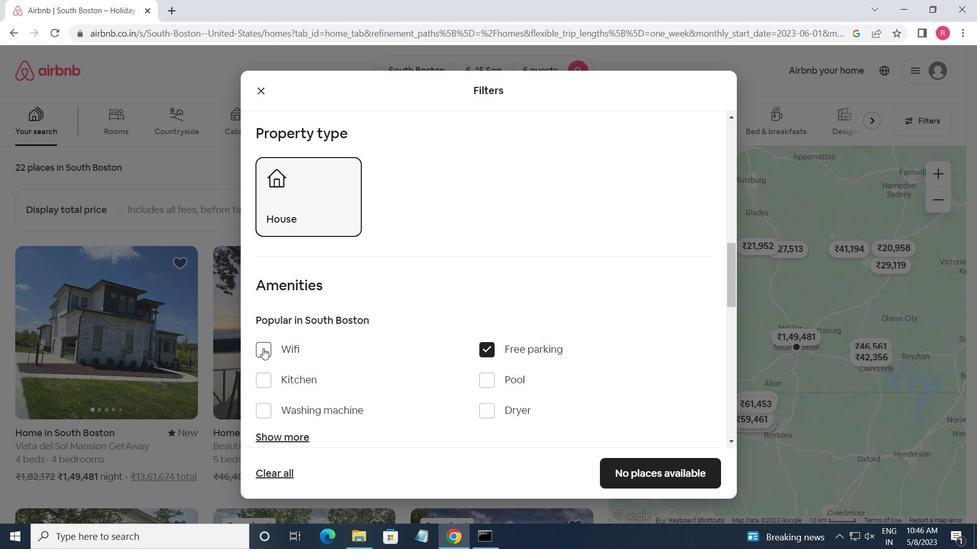 
Action: Mouse moved to (289, 439)
Screenshot: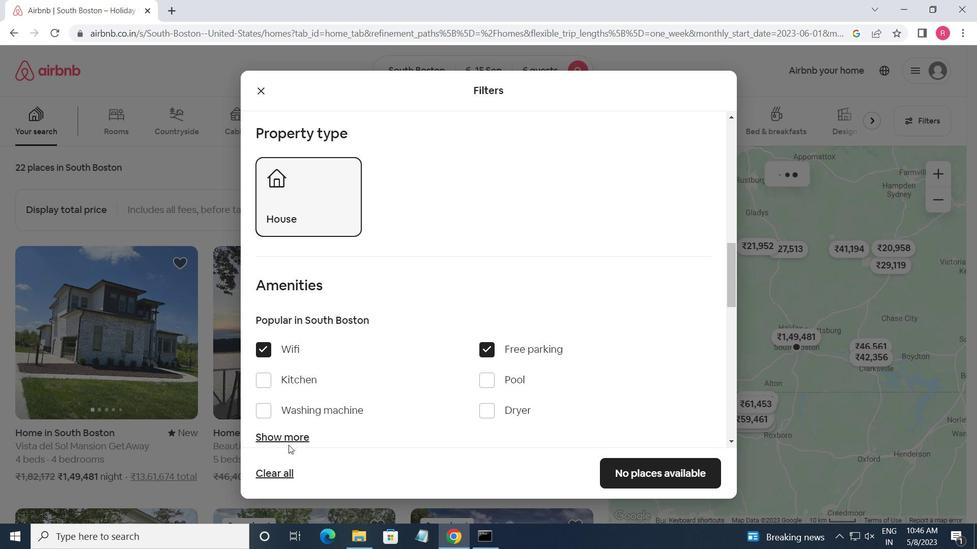 
Action: Mouse pressed left at (289, 439)
Screenshot: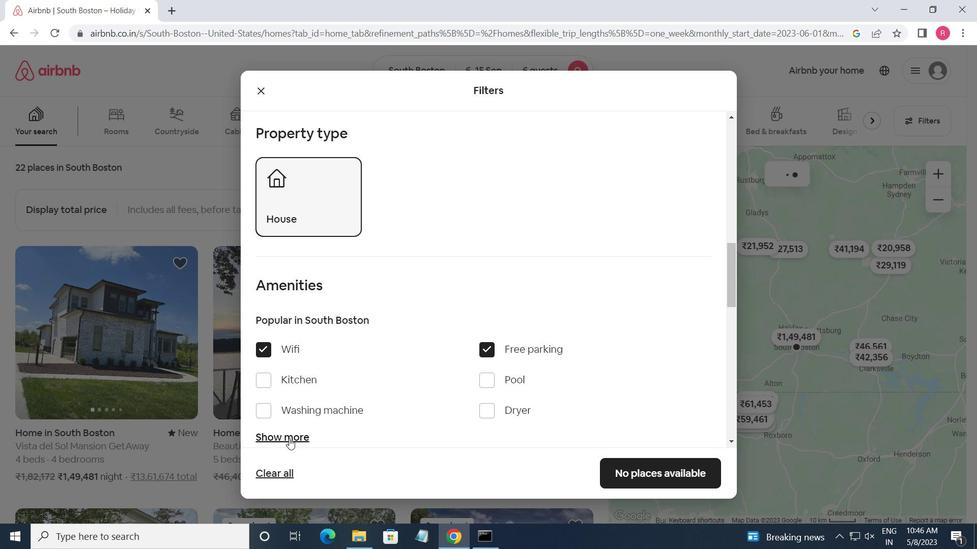 
Action: Mouse moved to (371, 380)
Screenshot: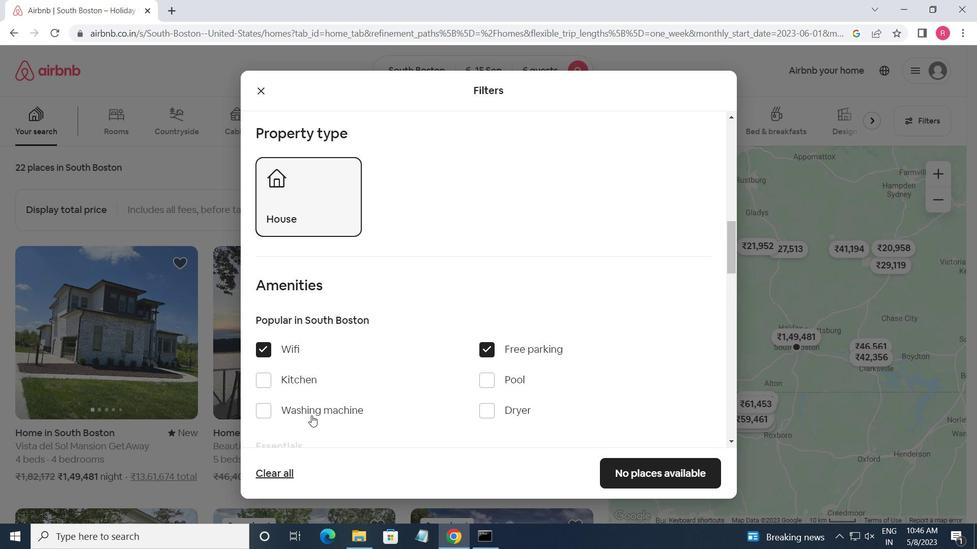 
Action: Mouse scrolled (371, 379) with delta (0, 0)
Screenshot: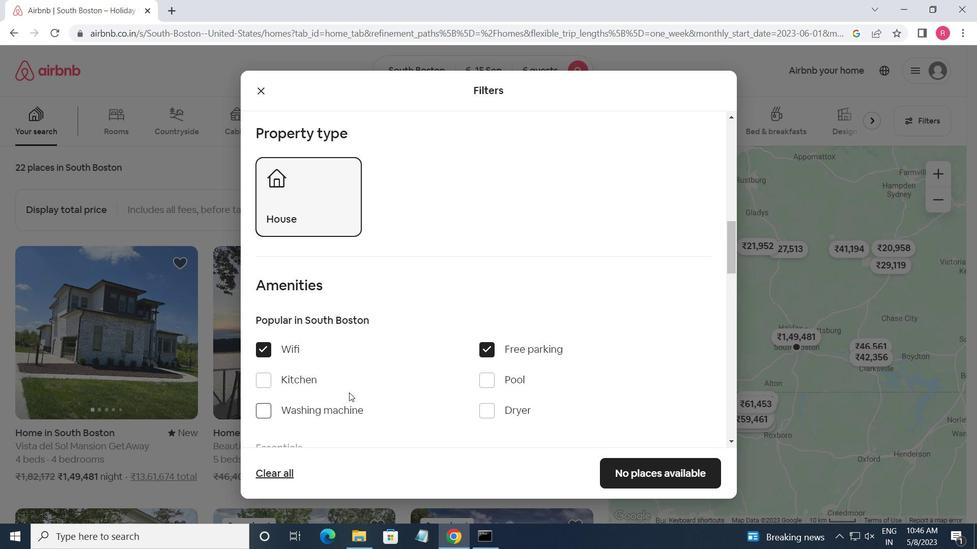 
Action: Mouse scrolled (371, 379) with delta (0, 0)
Screenshot: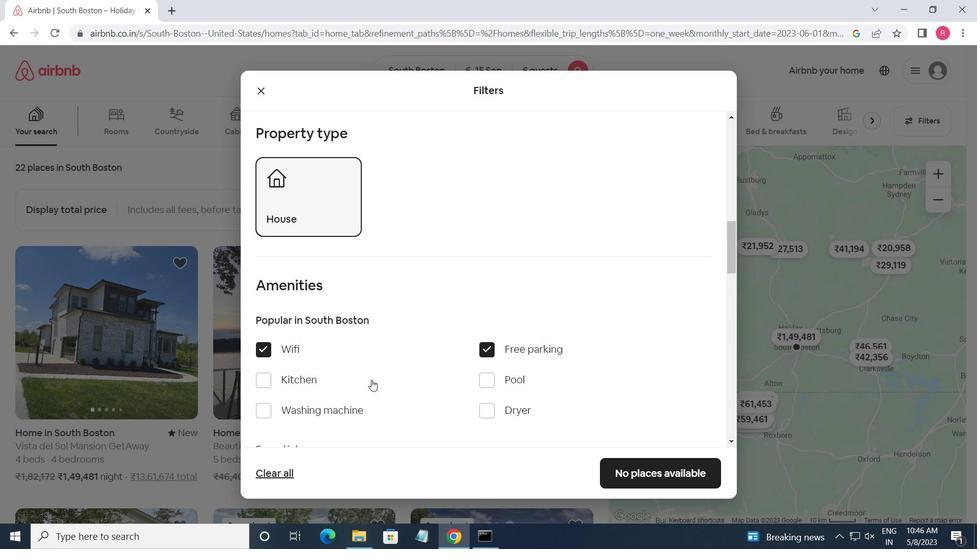 
Action: Mouse scrolled (371, 379) with delta (0, 0)
Screenshot: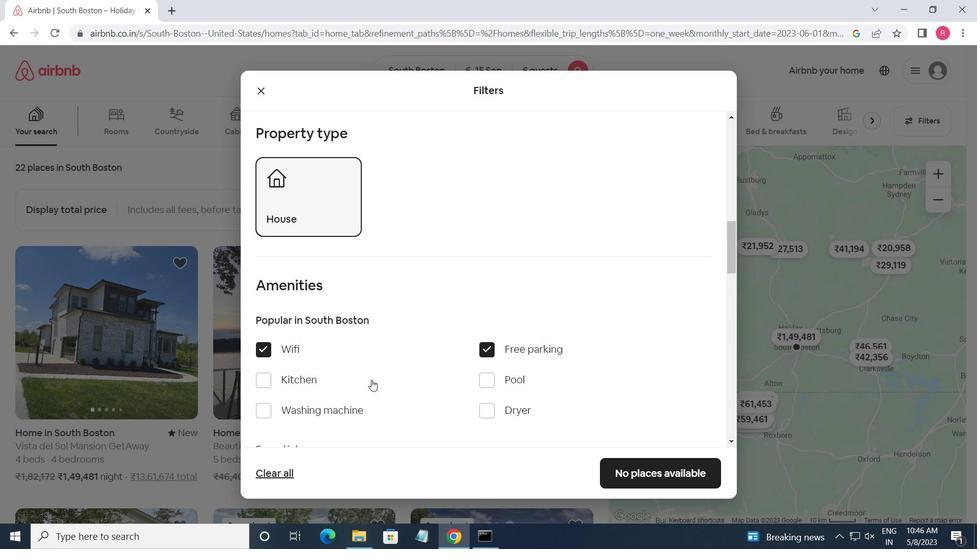 
Action: Mouse moved to (484, 137)
Screenshot: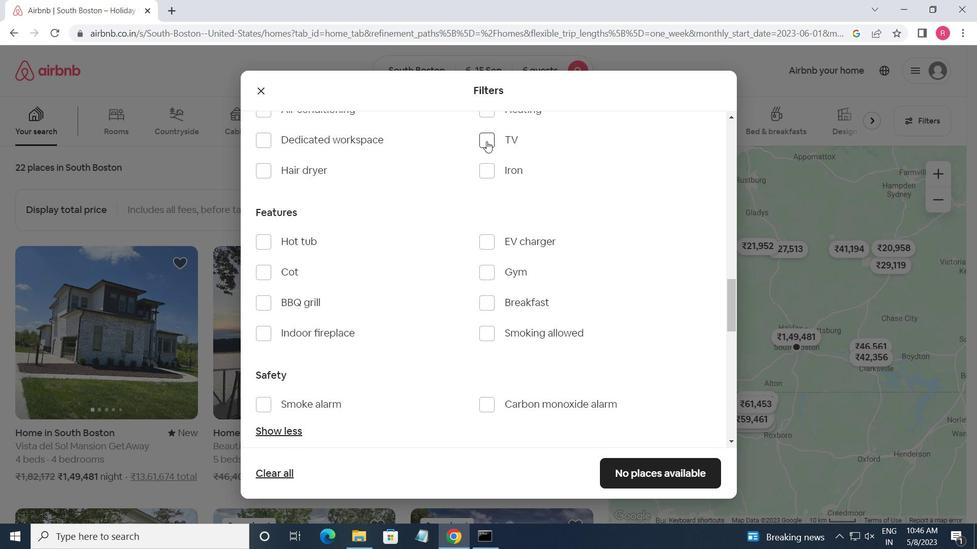 
Action: Mouse pressed left at (484, 137)
Screenshot: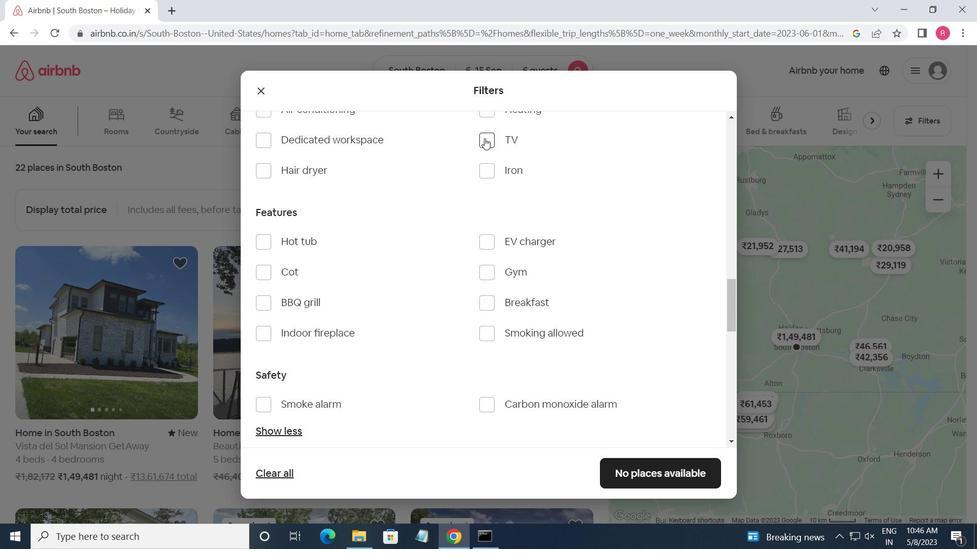
Action: Mouse moved to (489, 273)
Screenshot: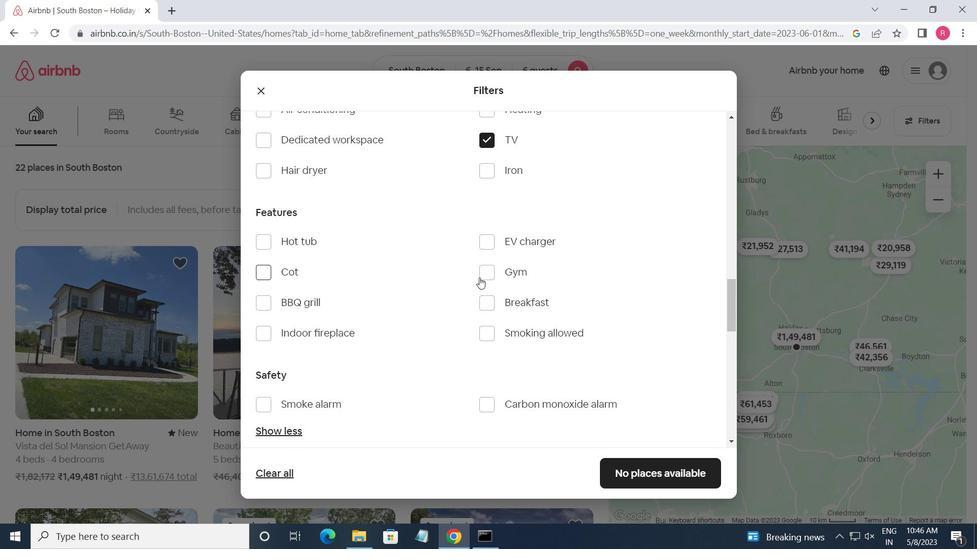 
Action: Mouse pressed left at (489, 273)
Screenshot: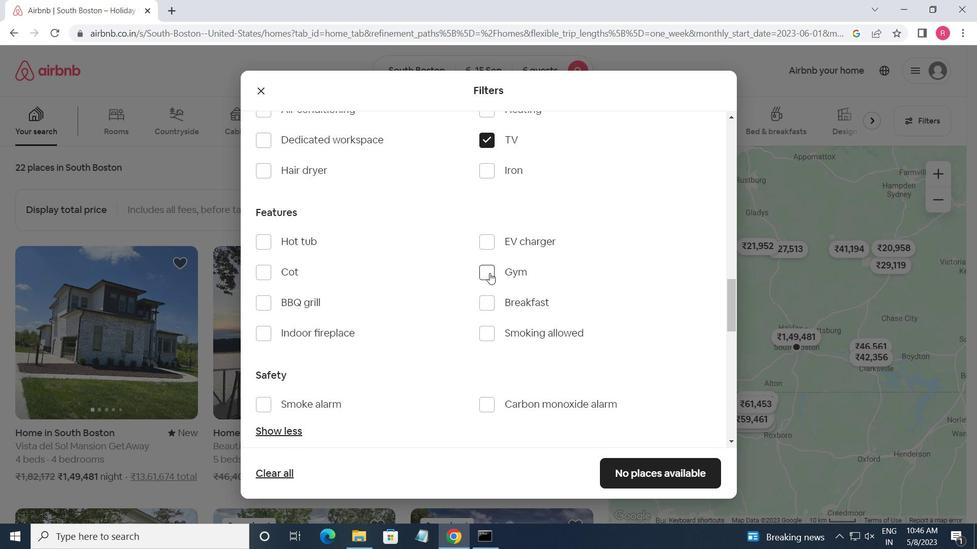 
Action: Mouse moved to (483, 301)
Screenshot: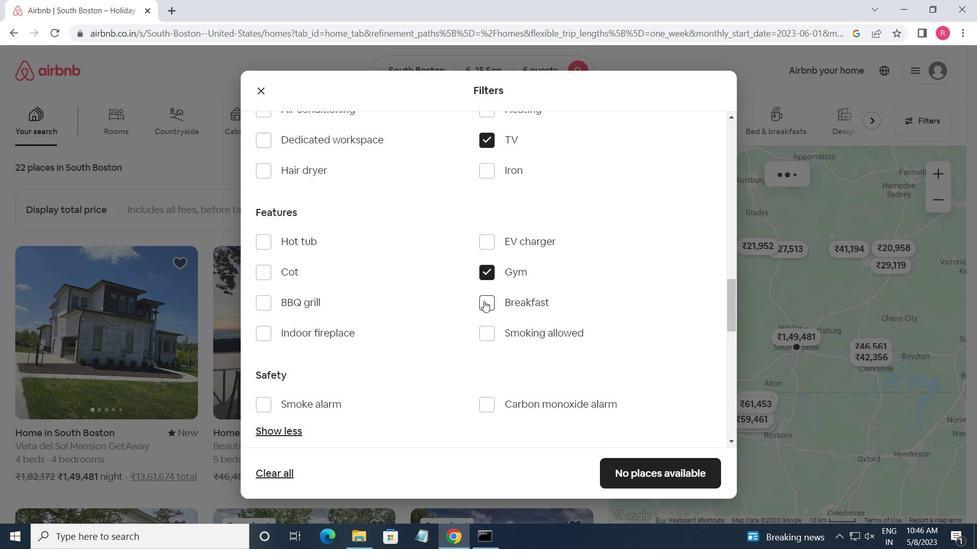 
Action: Mouse pressed left at (483, 301)
Screenshot: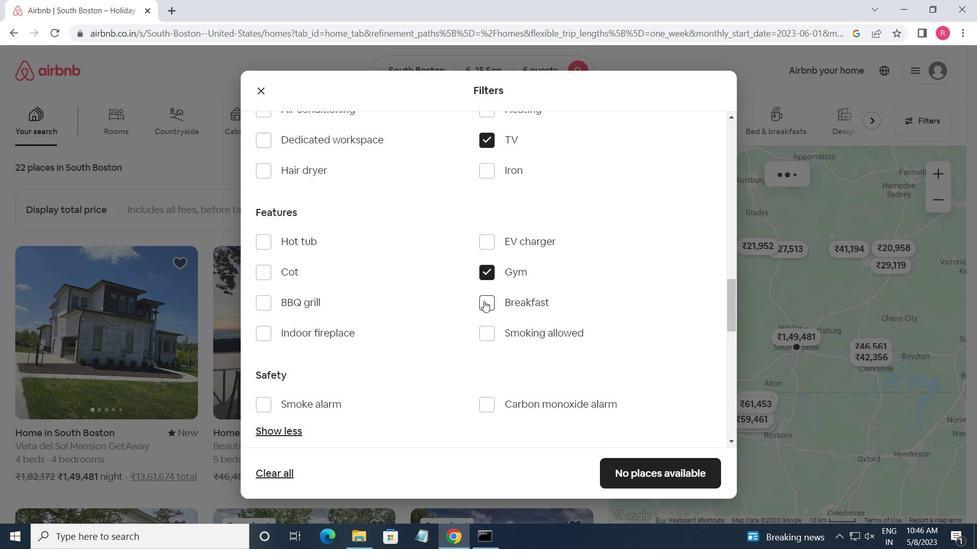 
Action: Mouse moved to (481, 327)
Screenshot: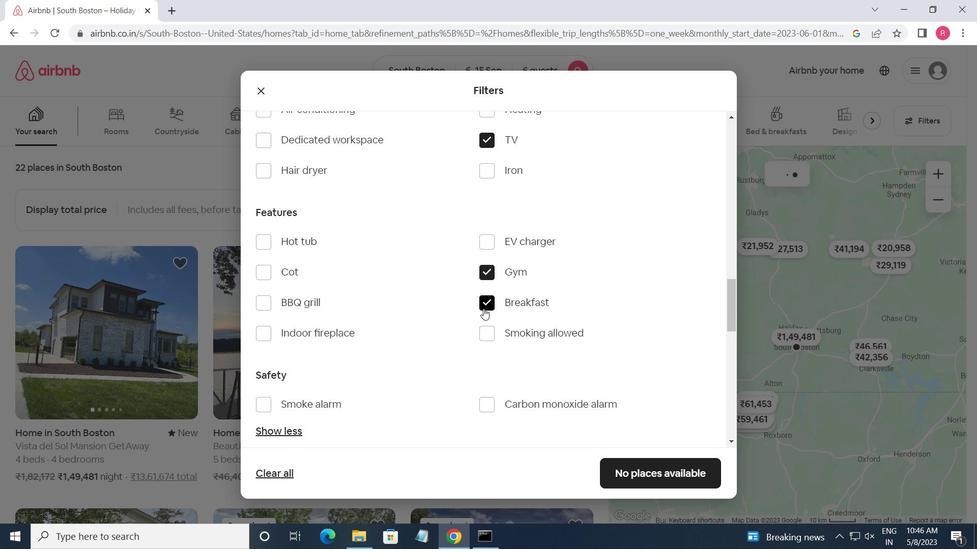 
Action: Mouse scrolled (481, 327) with delta (0, 0)
Screenshot: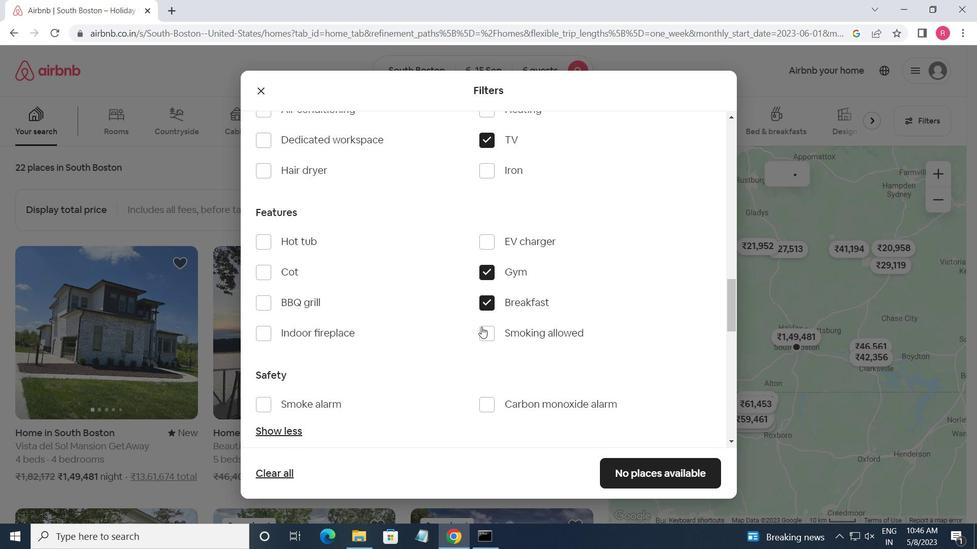 
Action: Mouse scrolled (481, 327) with delta (0, 0)
Screenshot: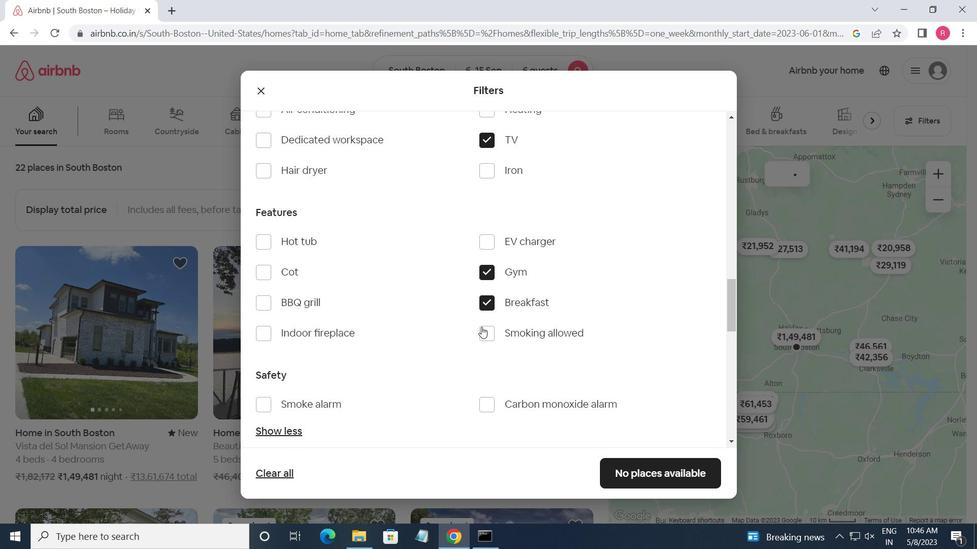 
Action: Mouse scrolled (481, 327) with delta (0, 0)
Screenshot: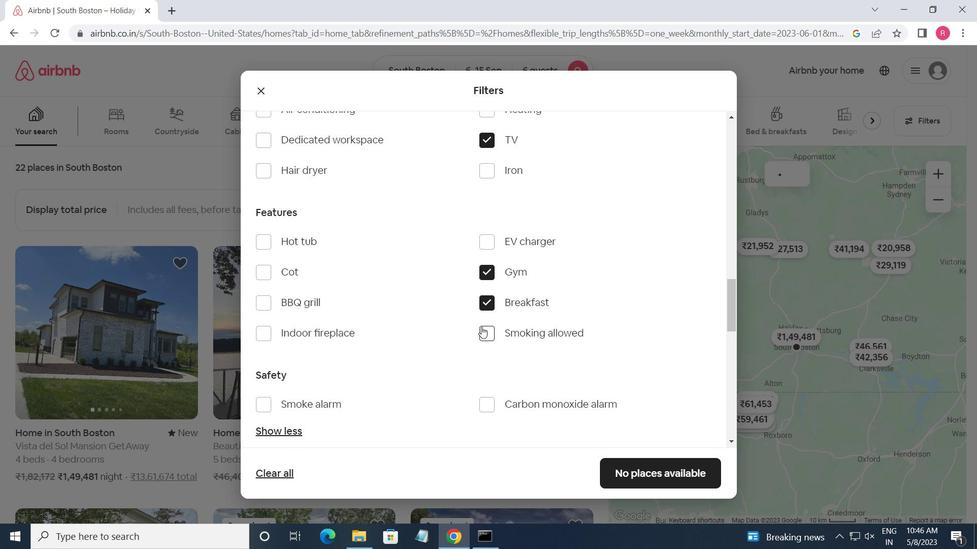 
Action: Mouse scrolled (481, 327) with delta (0, 0)
Screenshot: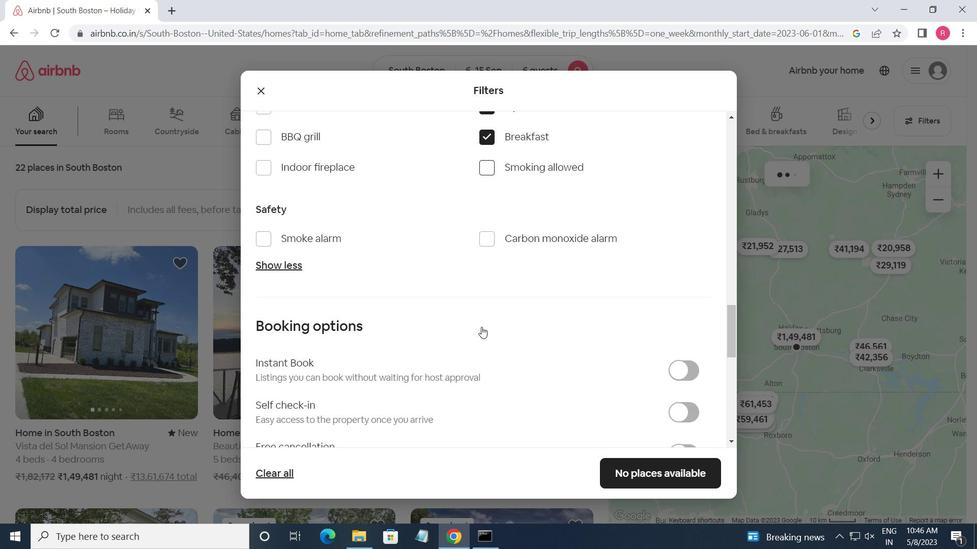 
Action: Mouse moved to (676, 326)
Screenshot: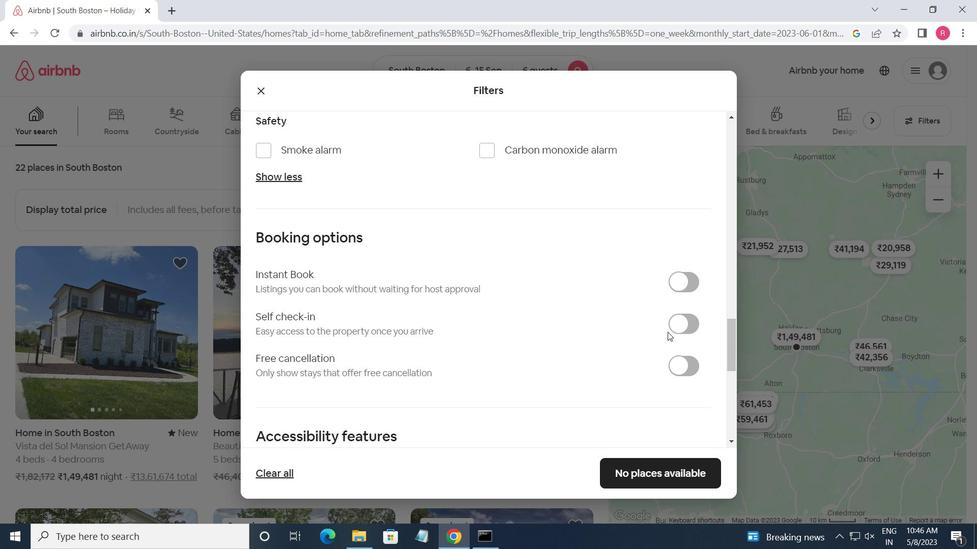 
Action: Mouse pressed left at (676, 326)
Screenshot: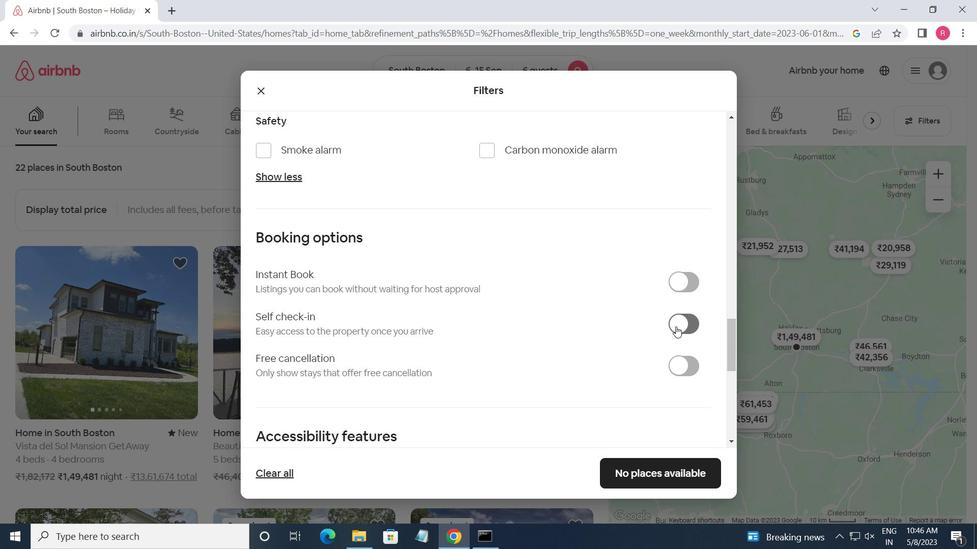 
Action: Mouse moved to (576, 398)
Screenshot: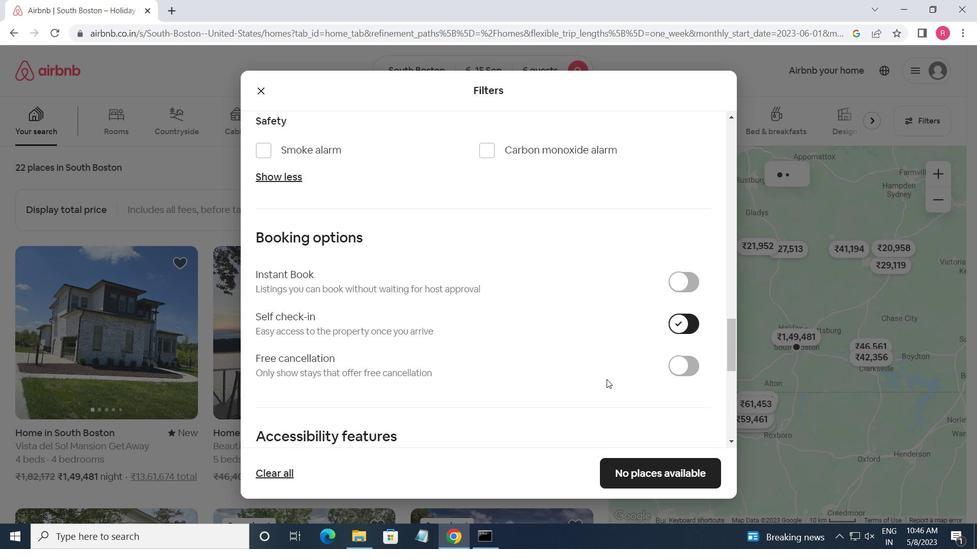 
Action: Mouse scrolled (576, 398) with delta (0, 0)
Screenshot: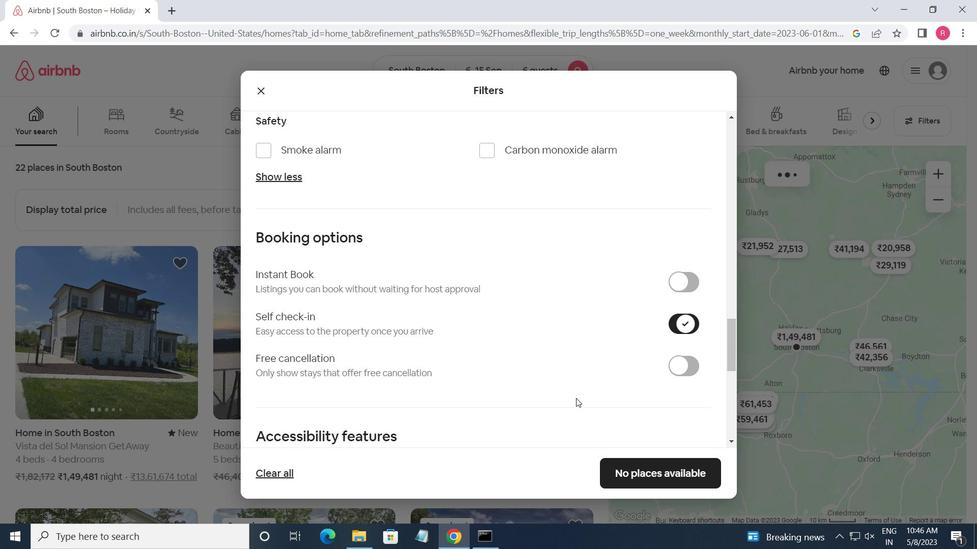 
Action: Mouse scrolled (576, 398) with delta (0, 0)
Screenshot: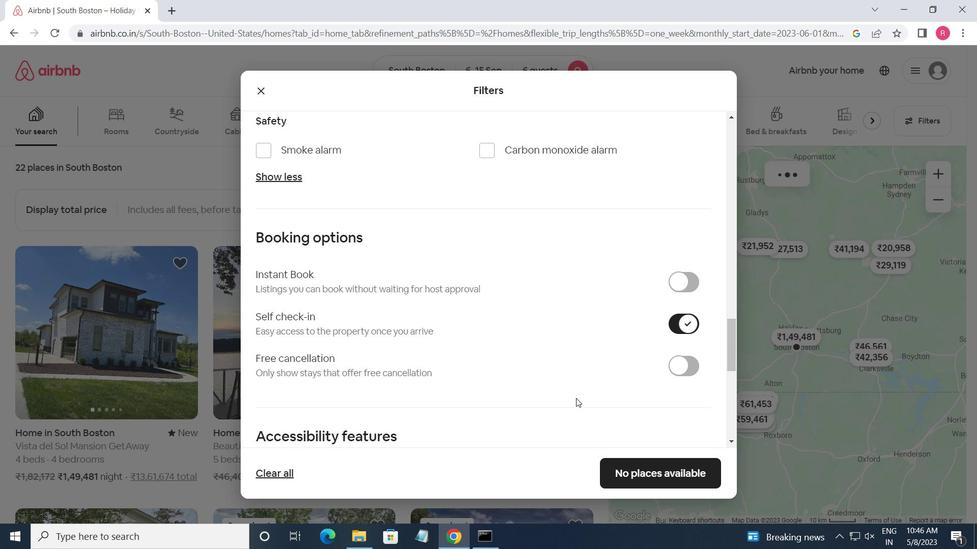 
Action: Mouse scrolled (576, 398) with delta (0, 0)
Screenshot: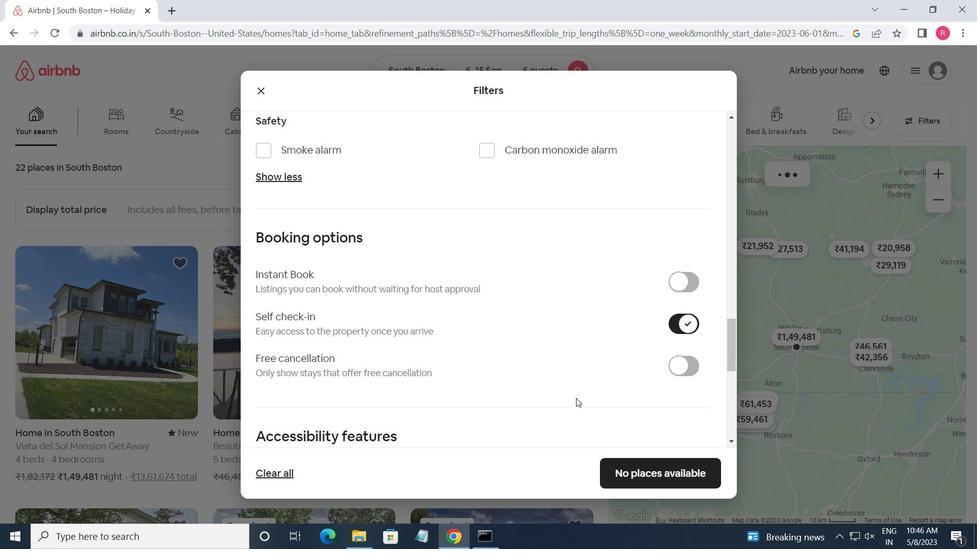
Action: Mouse scrolled (576, 398) with delta (0, 0)
Screenshot: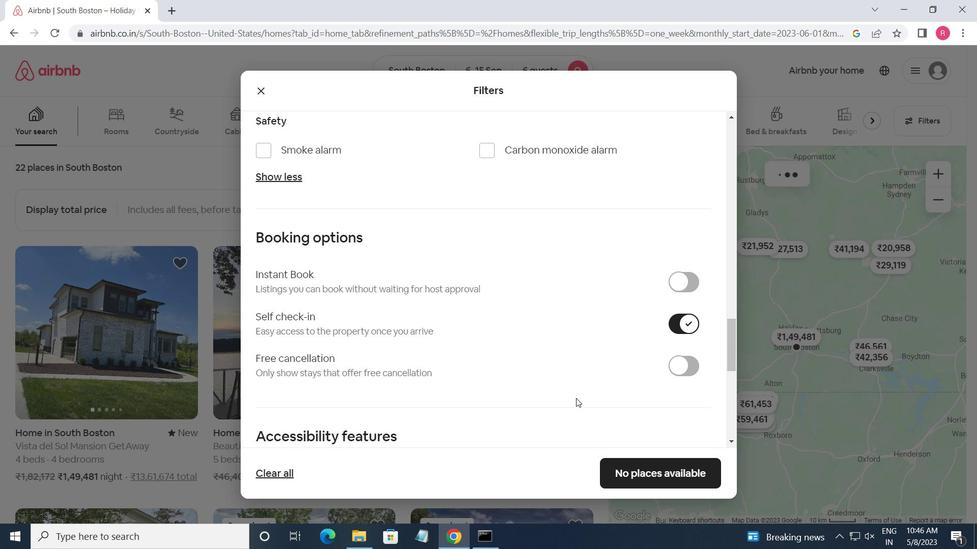 
Action: Mouse scrolled (576, 398) with delta (0, 0)
Screenshot: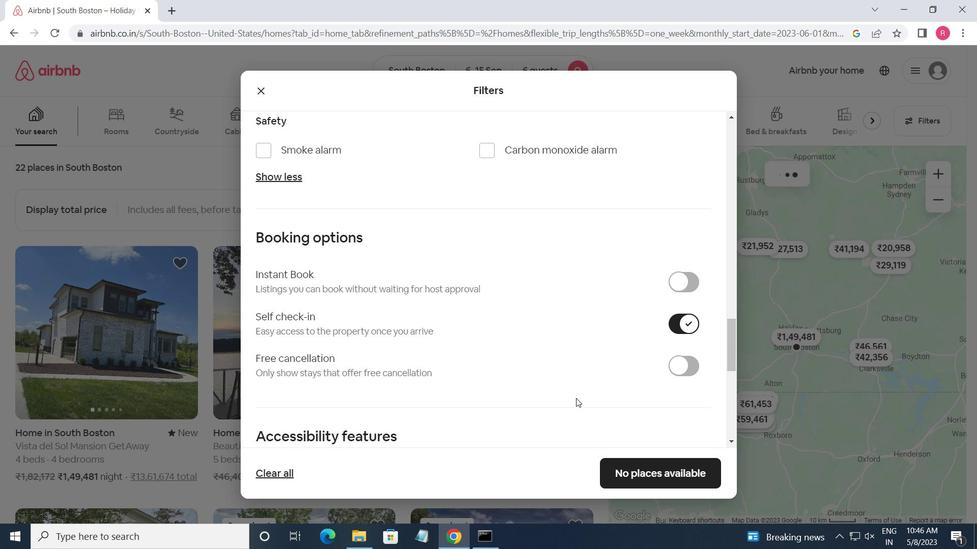 
Action: Mouse moved to (368, 382)
Screenshot: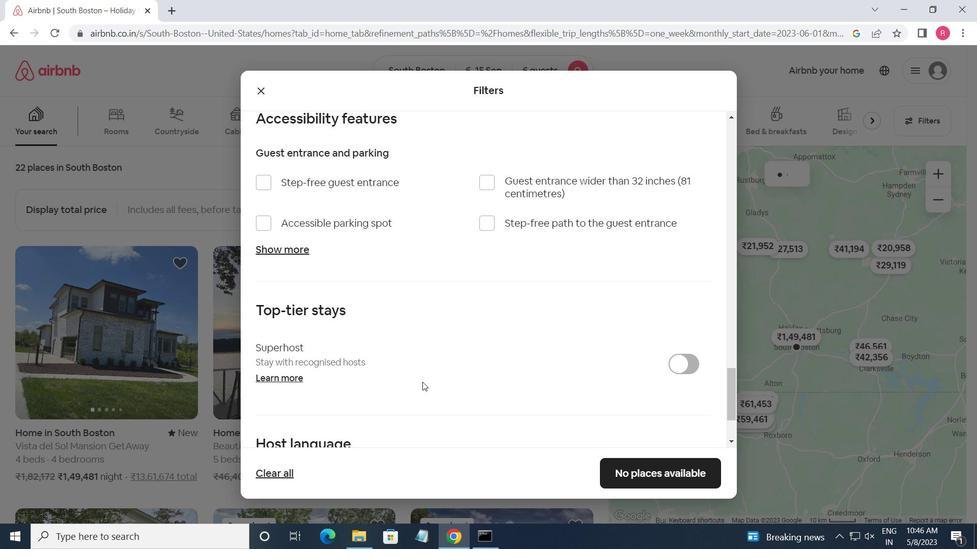 
Action: Mouse scrolled (368, 381) with delta (0, 0)
Screenshot: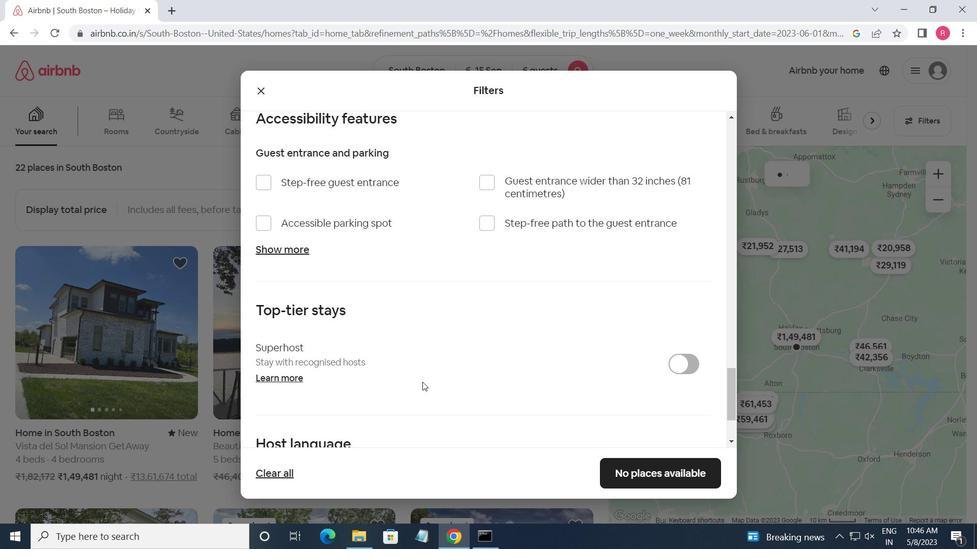 
Action: Mouse moved to (365, 383)
Screenshot: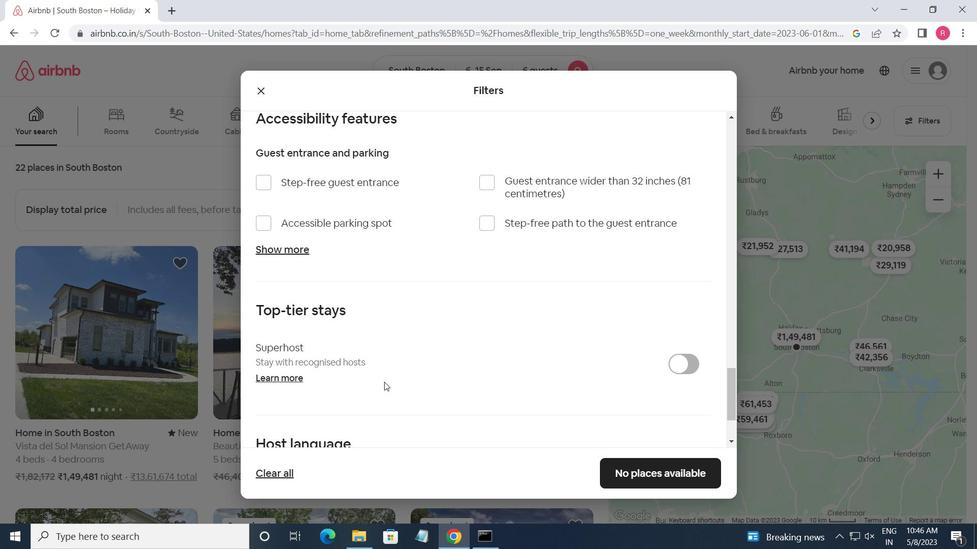 
Action: Mouse scrolled (365, 382) with delta (0, 0)
Screenshot: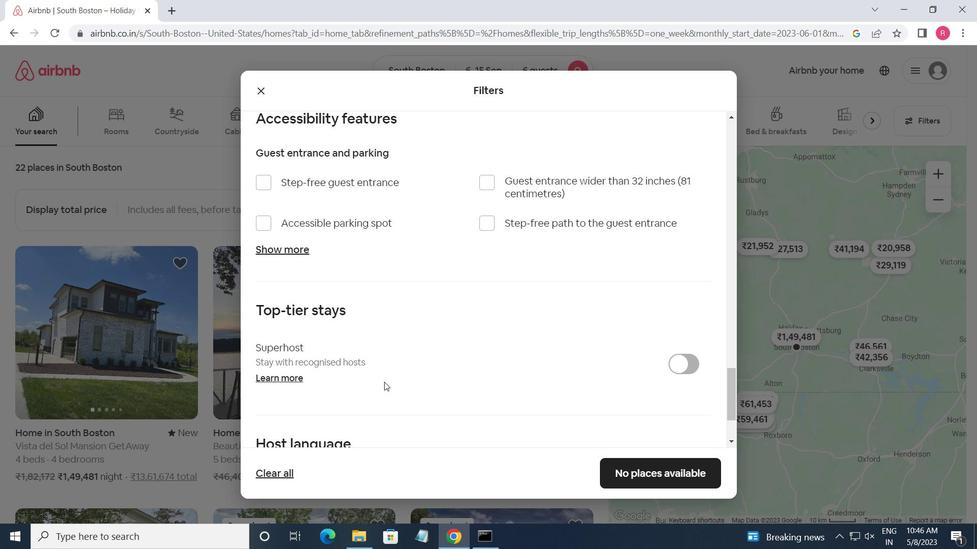 
Action: Mouse moved to (364, 383)
Screenshot: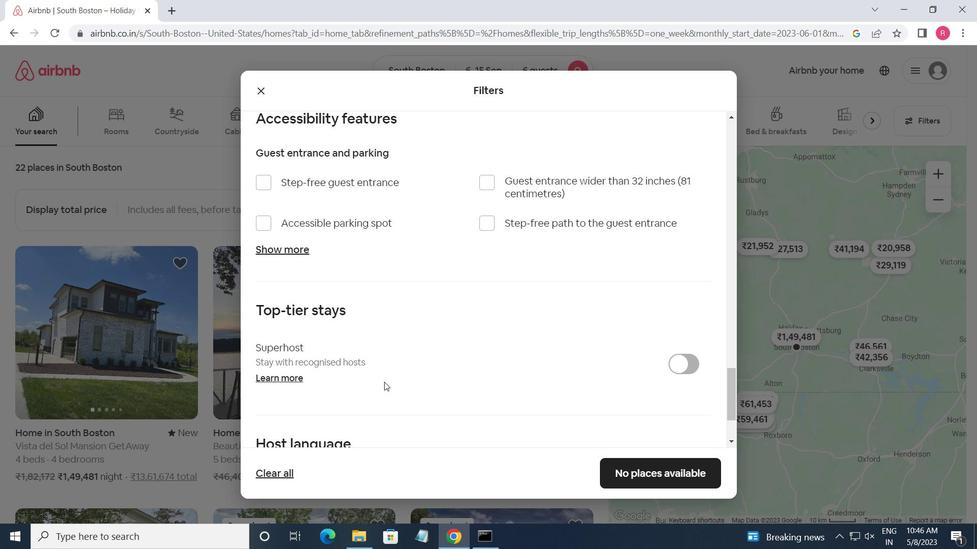 
Action: Mouse scrolled (364, 383) with delta (0, 0)
Screenshot: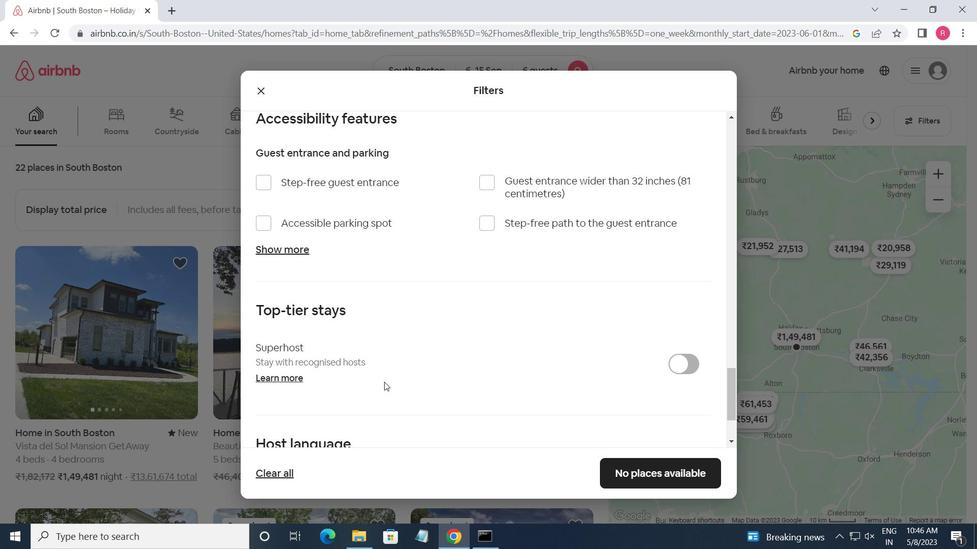
Action: Mouse scrolled (364, 383) with delta (0, 0)
Screenshot: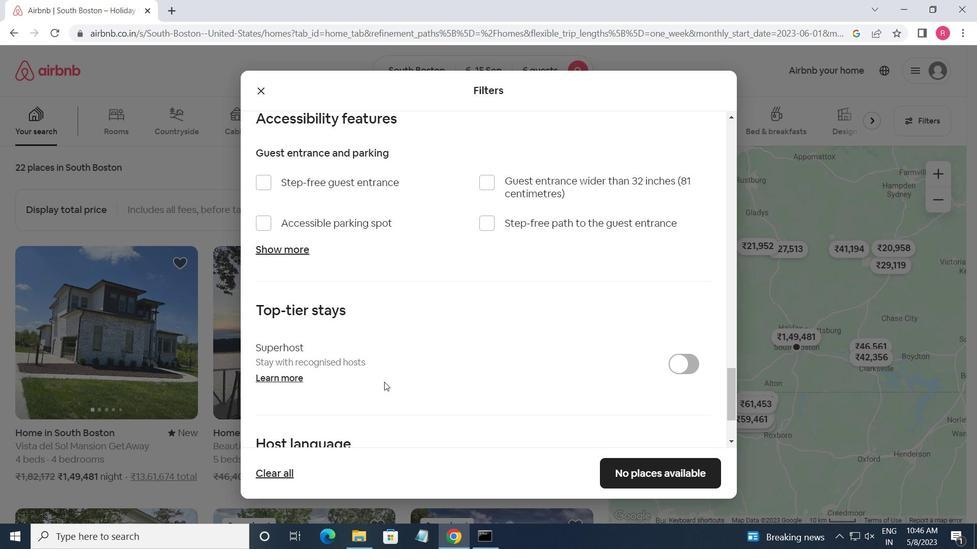 
Action: Mouse moved to (263, 380)
Screenshot: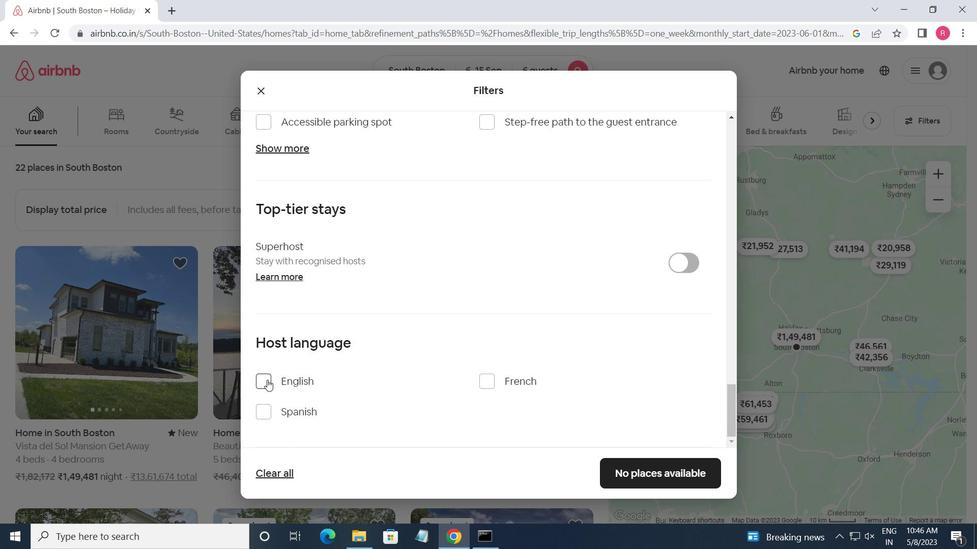 
Action: Mouse pressed left at (263, 380)
Screenshot: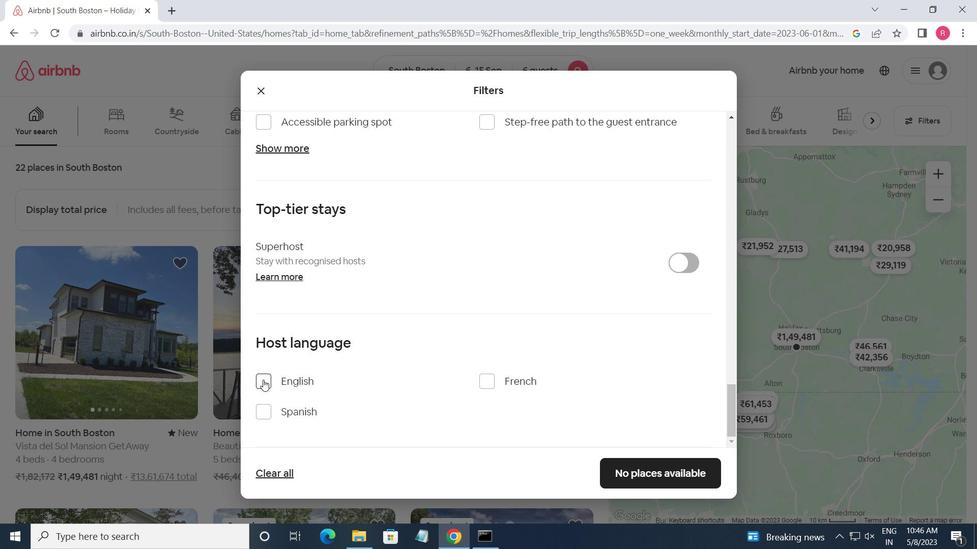 
Action: Mouse moved to (660, 480)
Screenshot: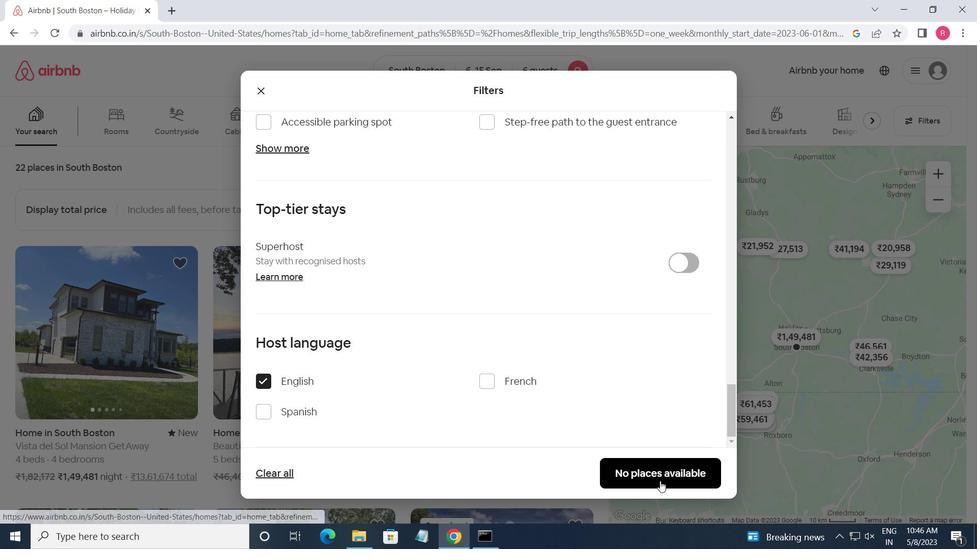 
Action: Mouse pressed left at (660, 480)
Screenshot: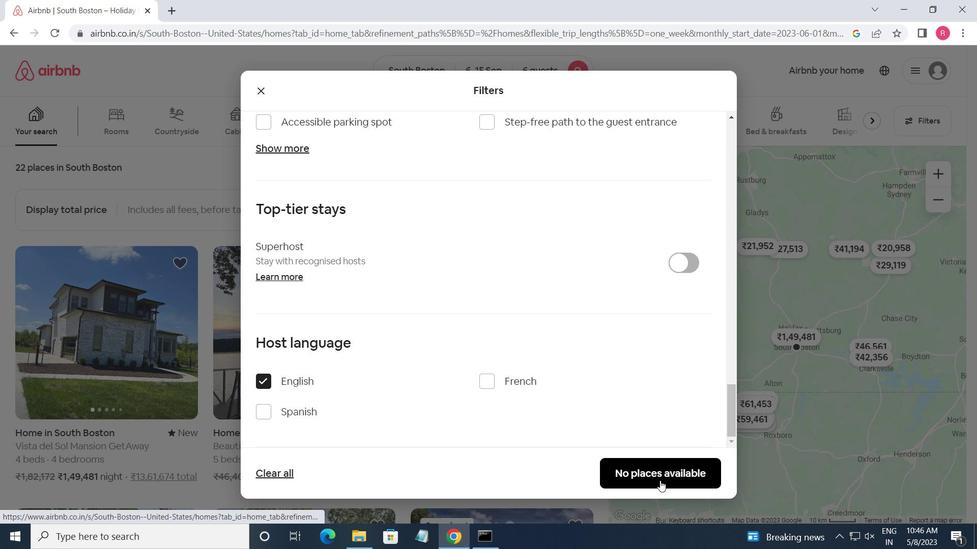 
